 Task: Add a dependency to the task Develop a new online tool for online resume building , the existing task  Integrate a new online platform for online language exchange in the project BlueTech
Action: Mouse moved to (837, 304)
Screenshot: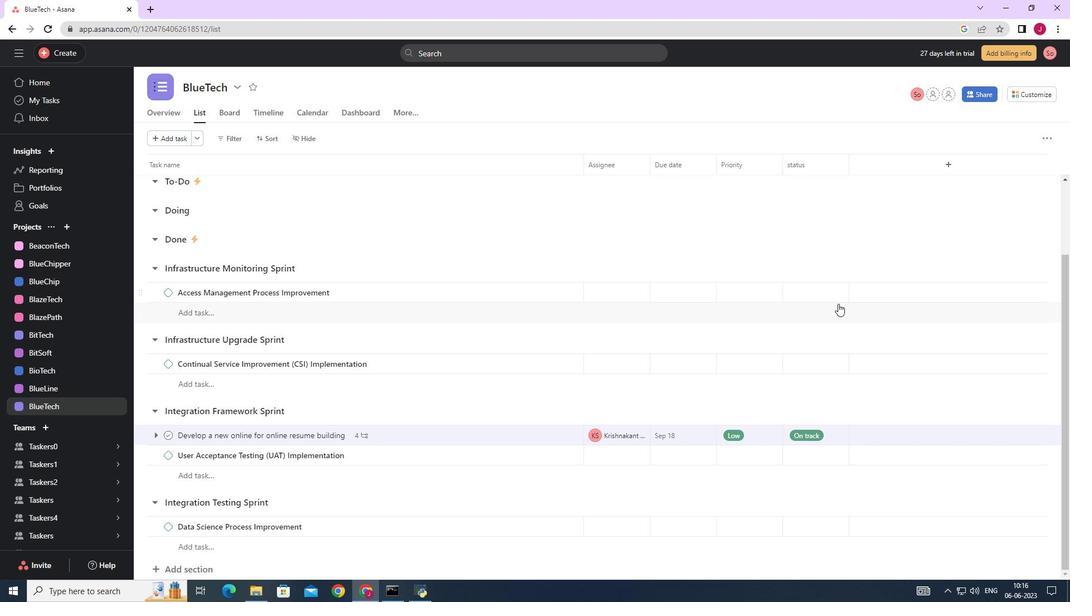 
Action: Mouse scrolled (837, 304) with delta (0, 0)
Screenshot: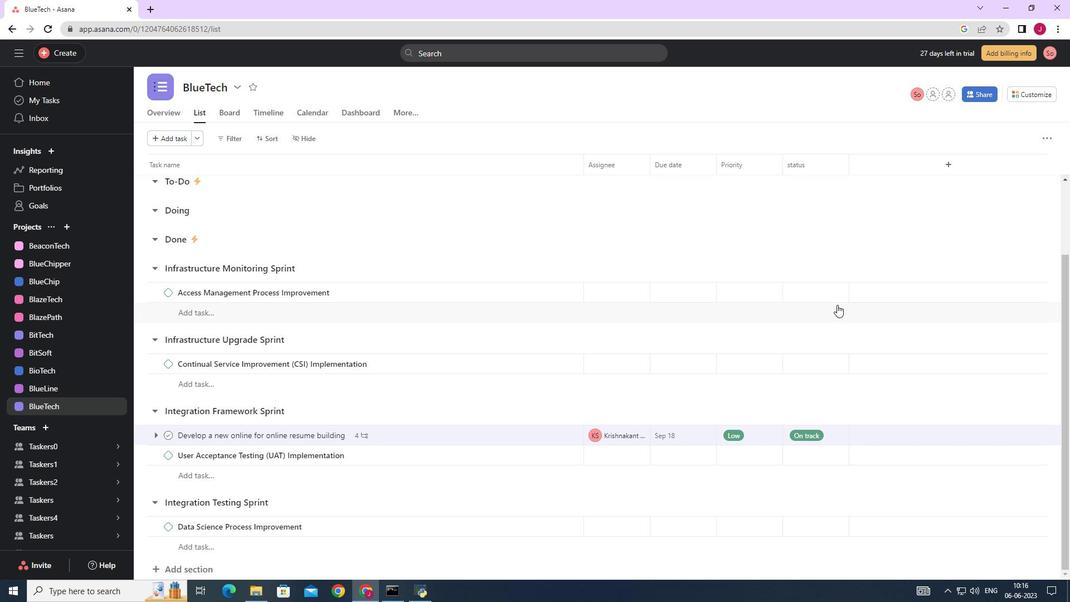 
Action: Mouse moved to (837, 309)
Screenshot: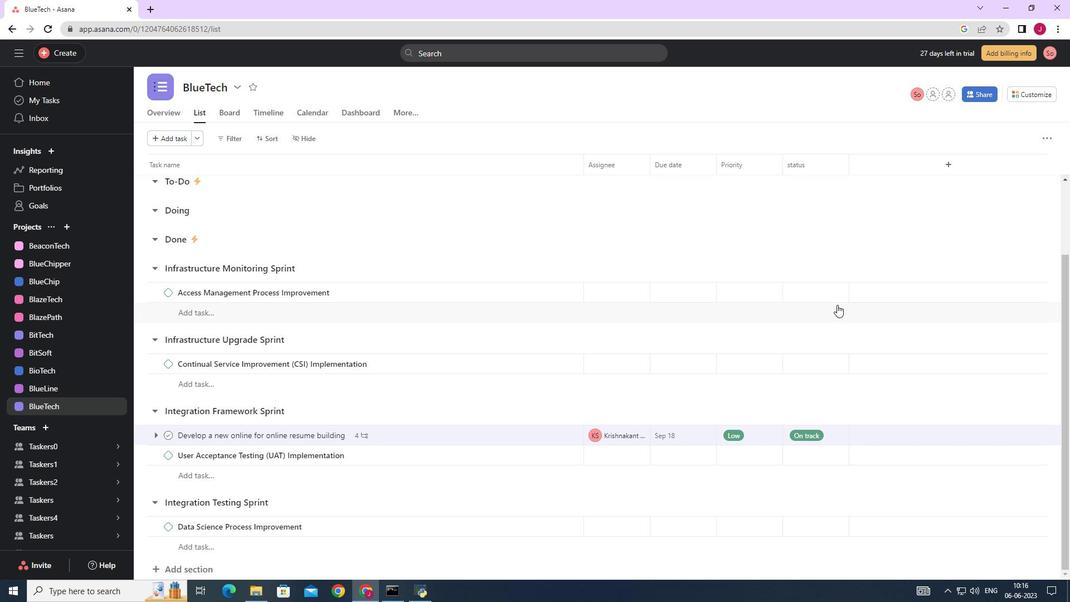 
Action: Mouse scrolled (837, 309) with delta (0, 0)
Screenshot: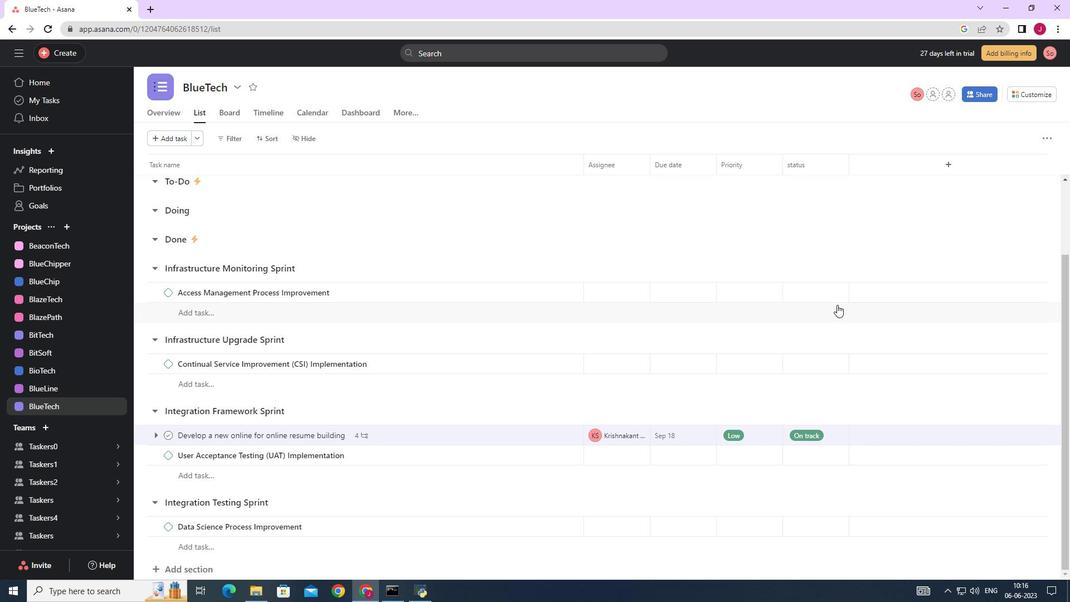 
Action: Mouse moved to (836, 313)
Screenshot: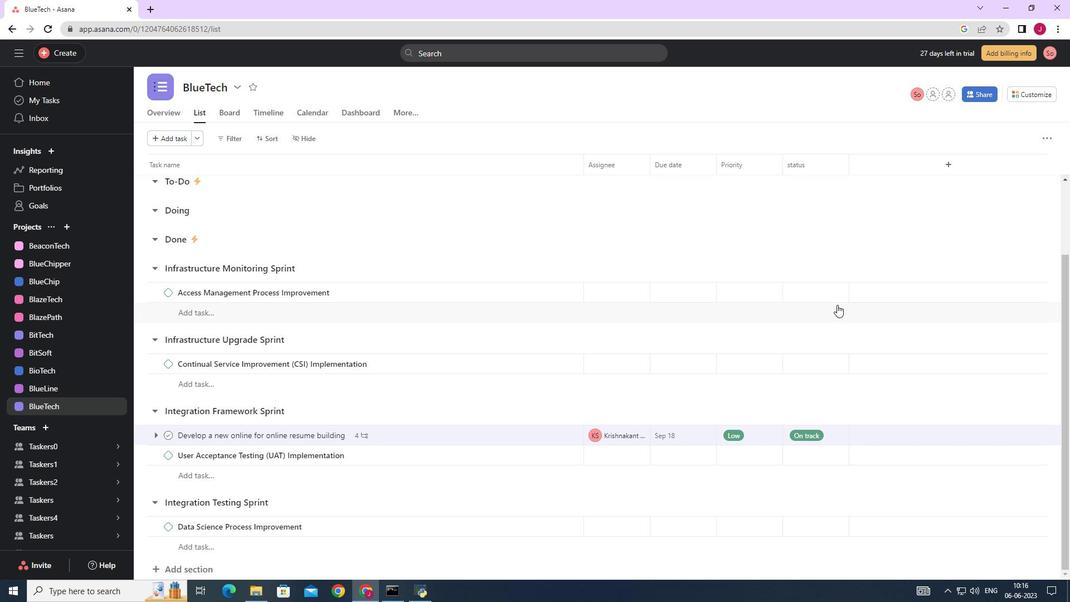
Action: Mouse scrolled (836, 312) with delta (0, 0)
Screenshot: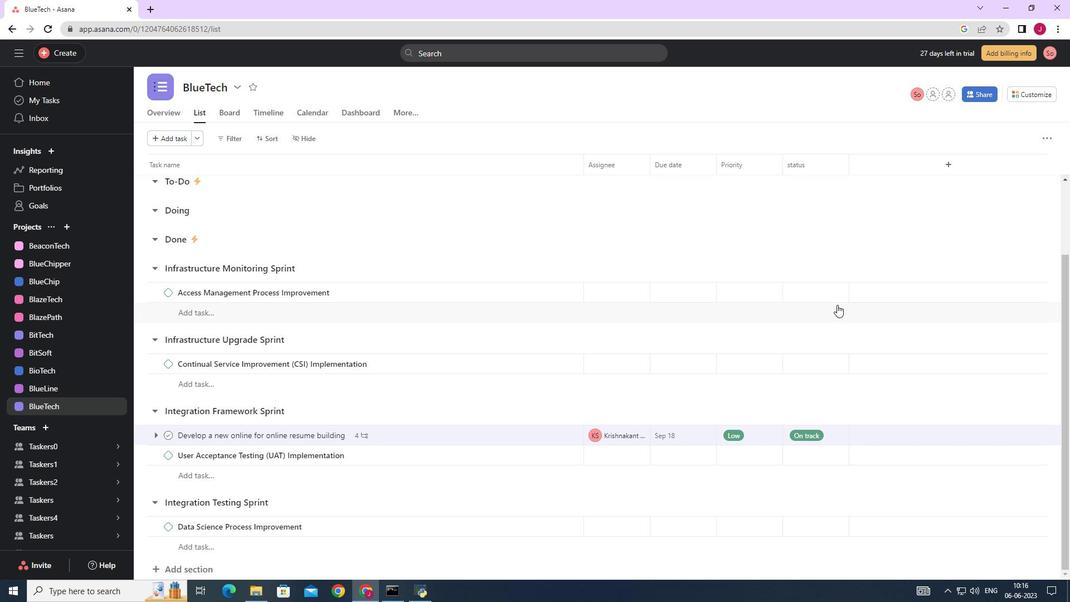 
Action: Mouse moved to (832, 317)
Screenshot: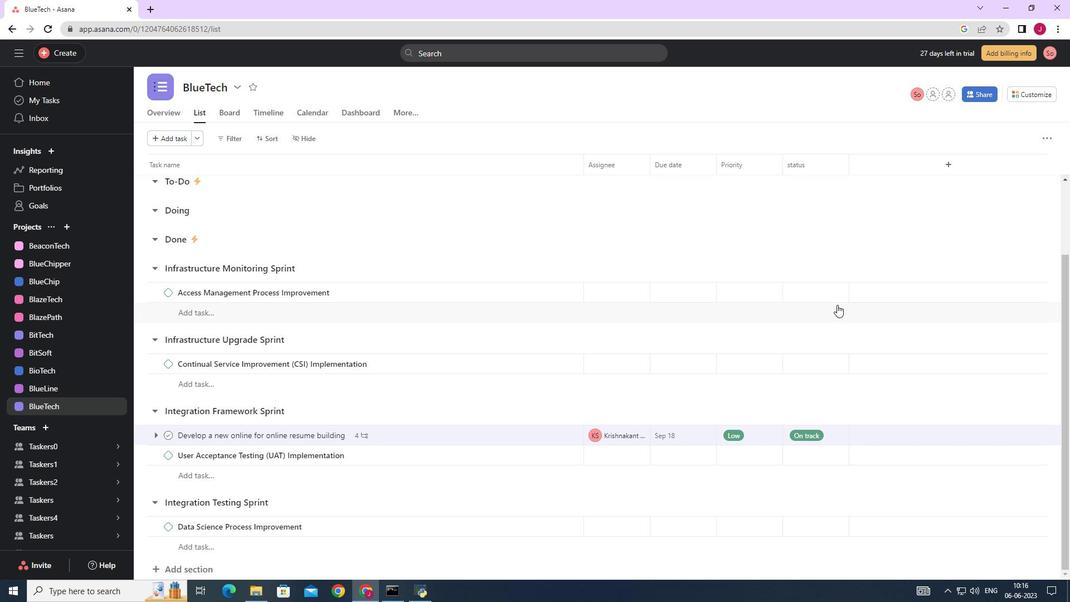 
Action: Mouse scrolled (833, 316) with delta (0, 0)
Screenshot: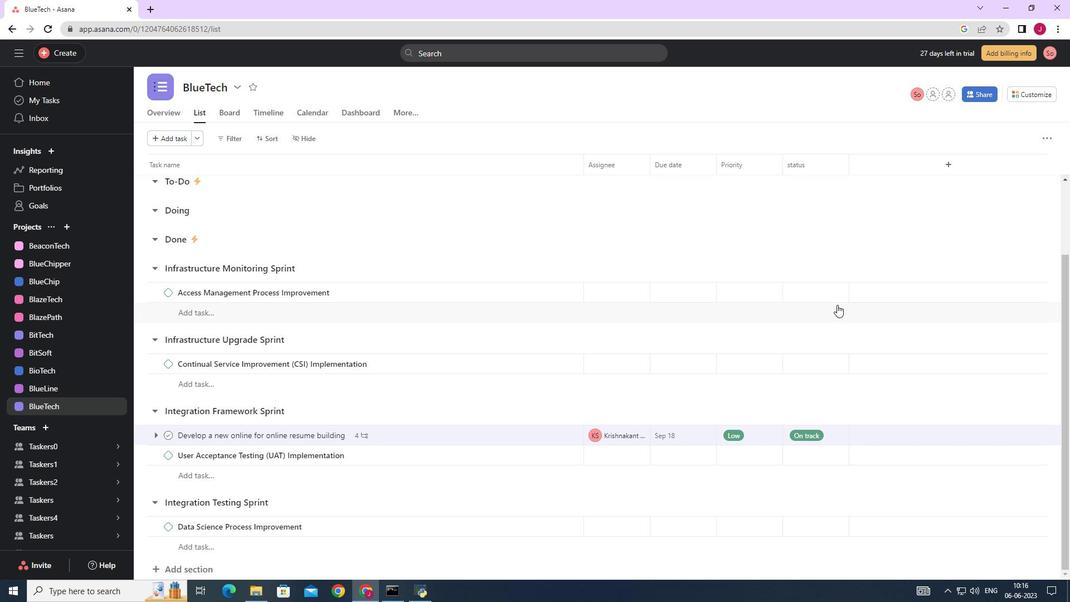 
Action: Mouse moved to (825, 321)
Screenshot: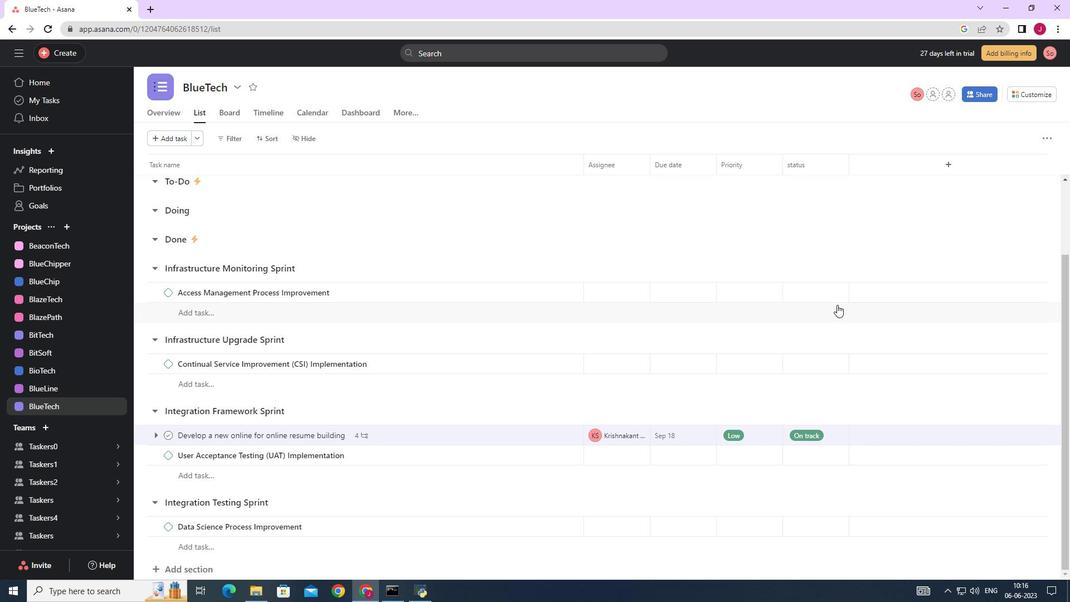 
Action: Mouse scrolled (825, 321) with delta (0, 0)
Screenshot: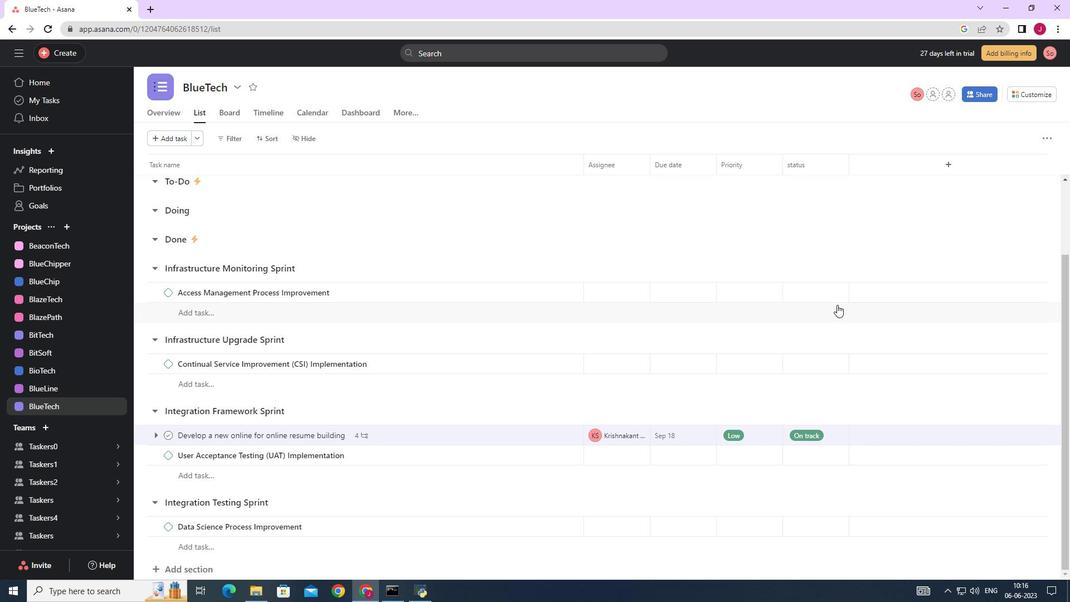 
Action: Mouse moved to (487, 401)
Screenshot: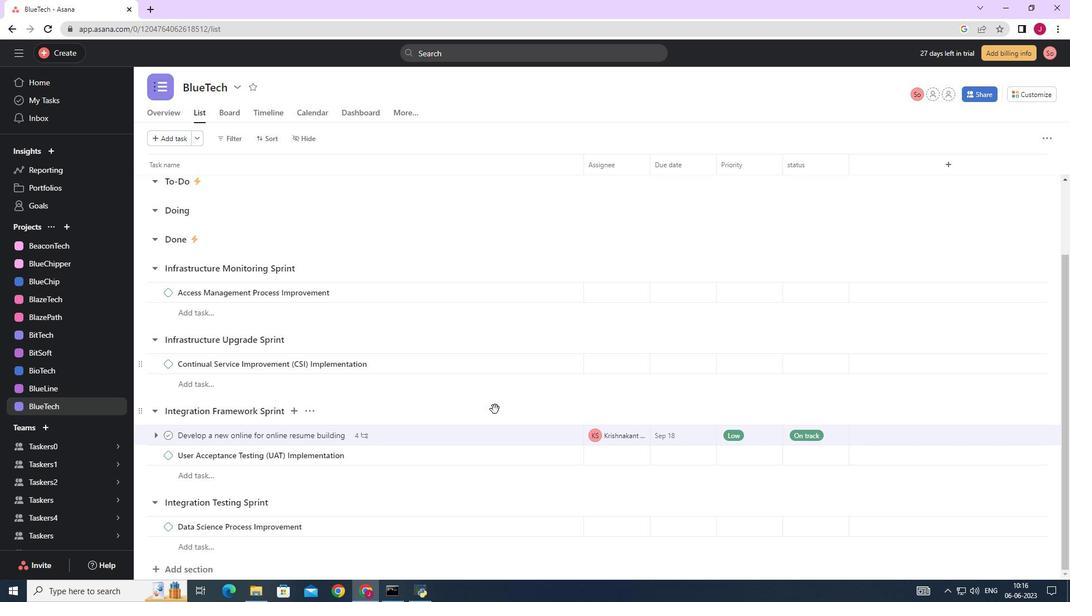 
Action: Mouse scrolled (487, 401) with delta (0, 0)
Screenshot: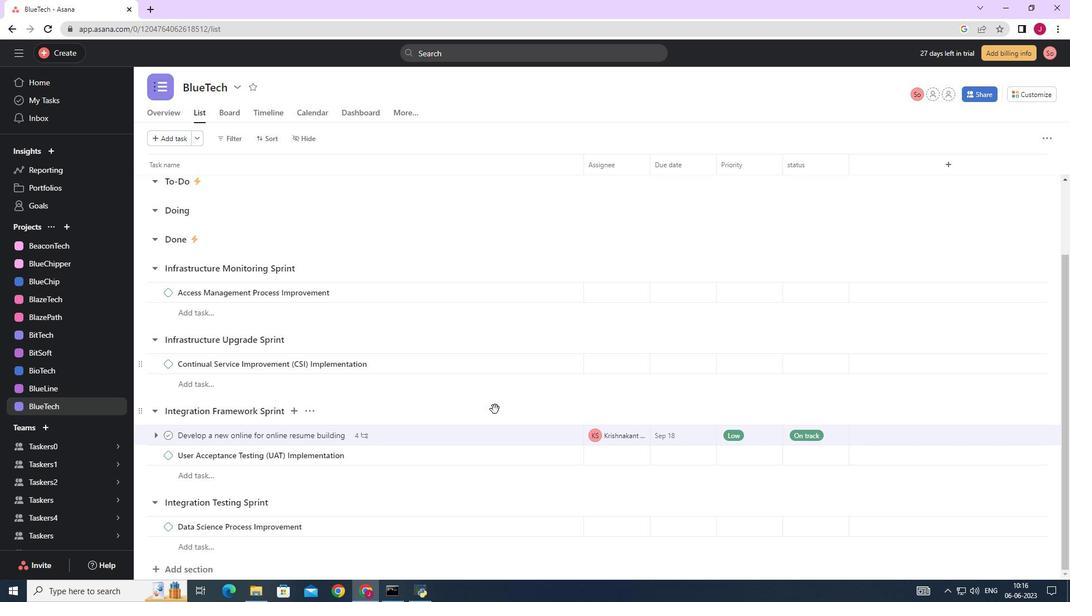 
Action: Mouse scrolled (487, 401) with delta (0, 0)
Screenshot: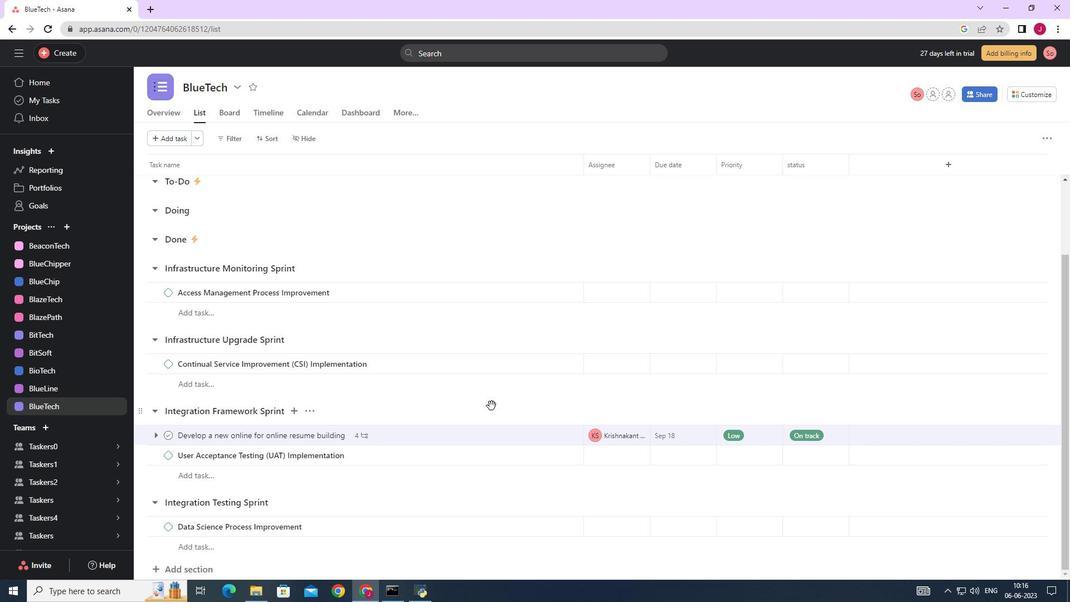 
Action: Mouse scrolled (487, 401) with delta (0, 0)
Screenshot: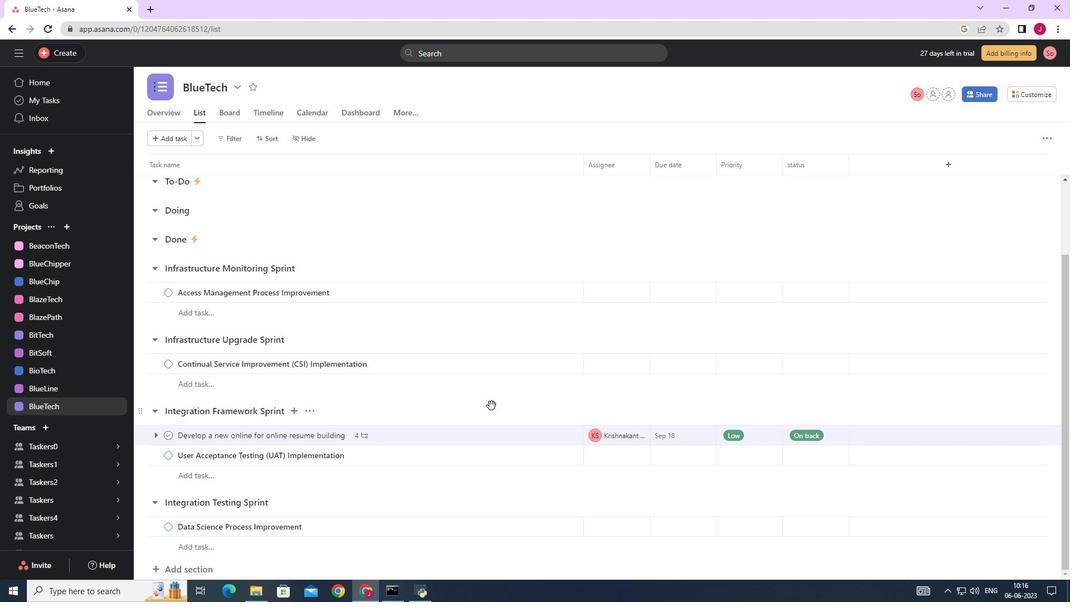 
Action: Mouse moved to (486, 398)
Screenshot: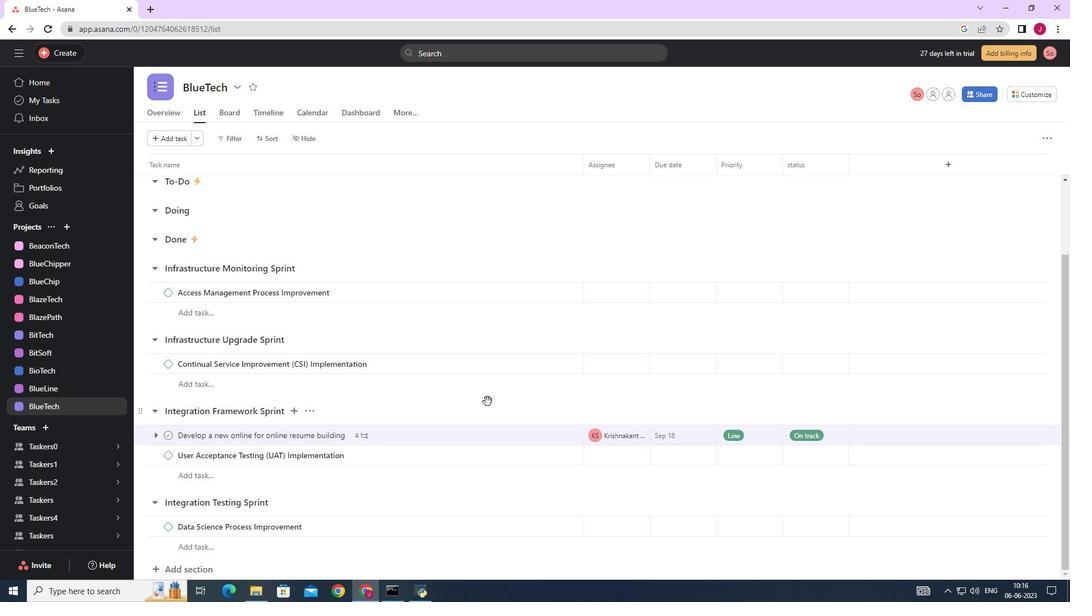 
Action: Mouse scrolled (486, 399) with delta (0, 0)
Screenshot: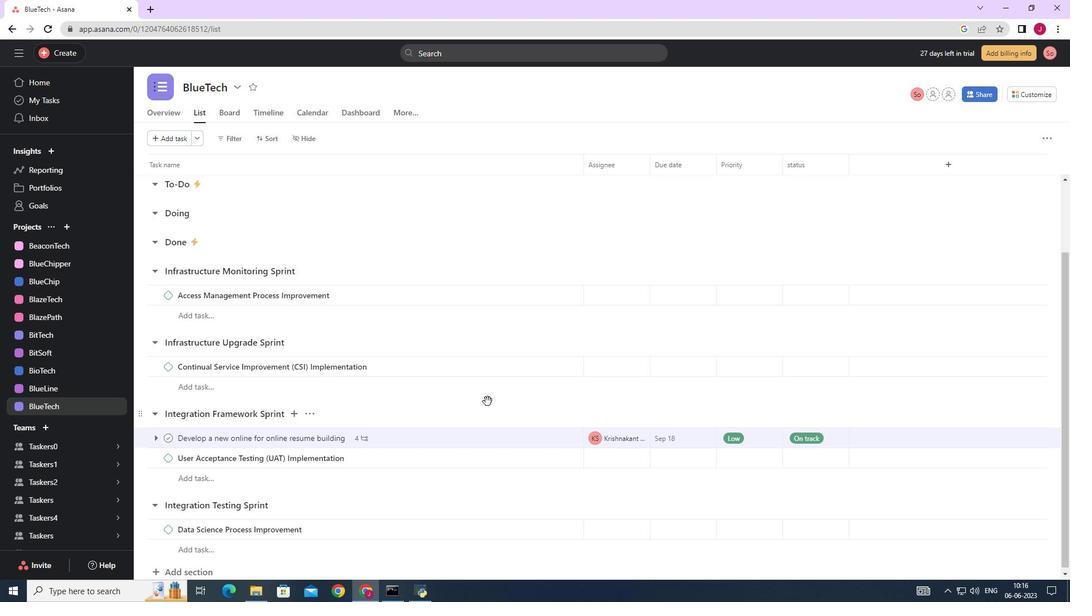 
Action: Mouse moved to (485, 397)
Screenshot: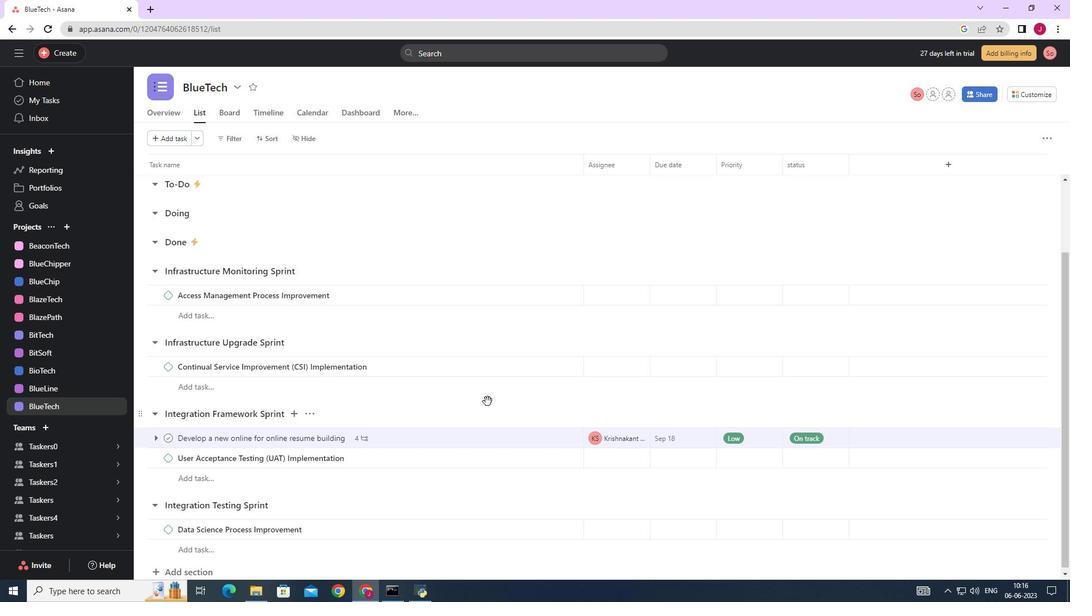 
Action: Mouse scrolled (485, 396) with delta (0, 0)
Screenshot: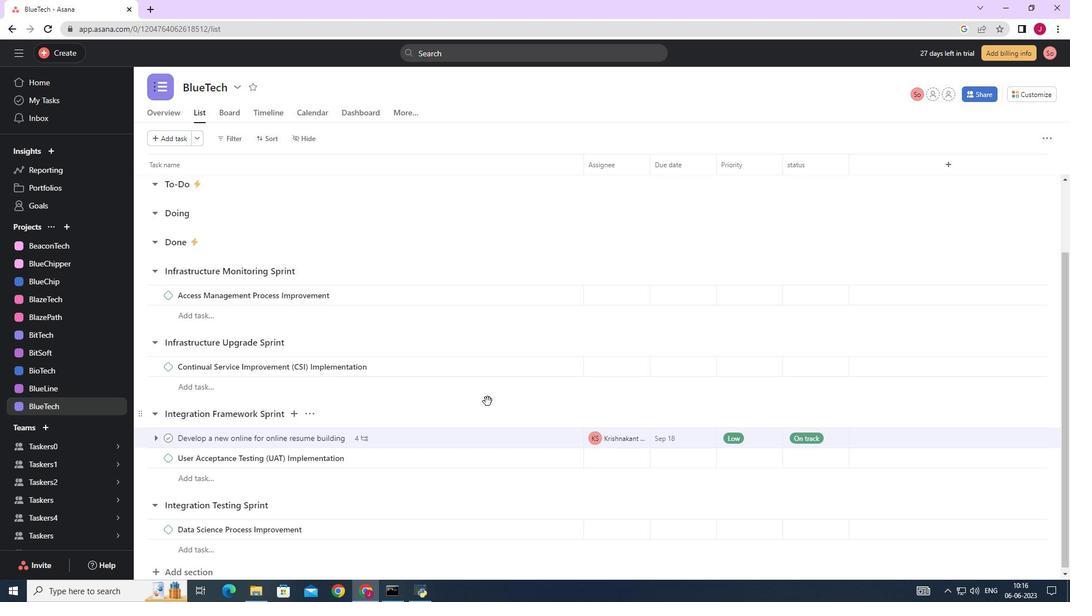 
Action: Mouse scrolled (485, 396) with delta (0, 0)
Screenshot: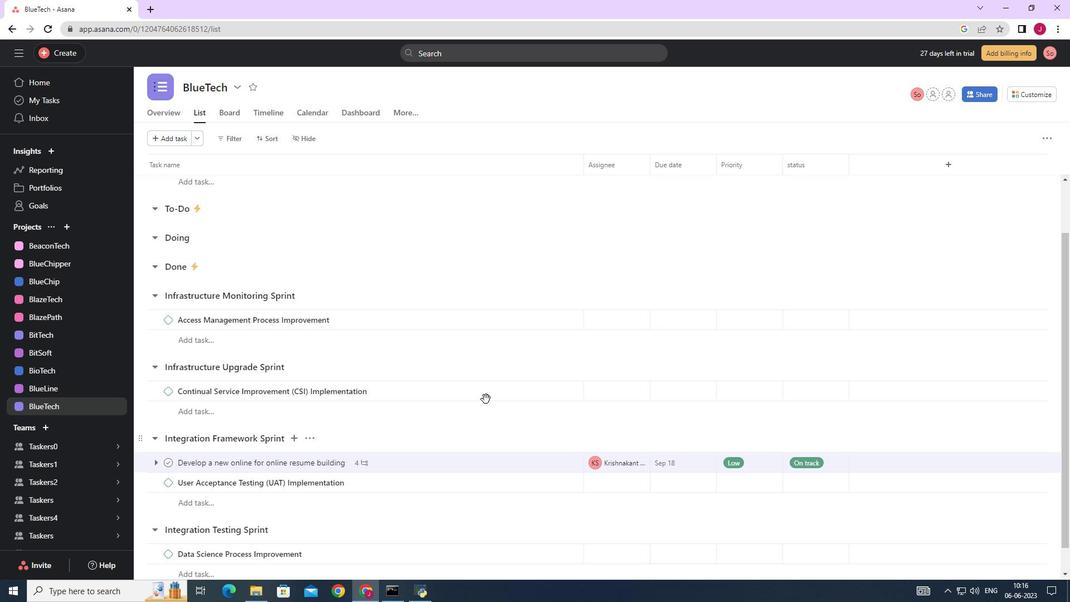 
Action: Mouse scrolled (485, 396) with delta (0, 0)
Screenshot: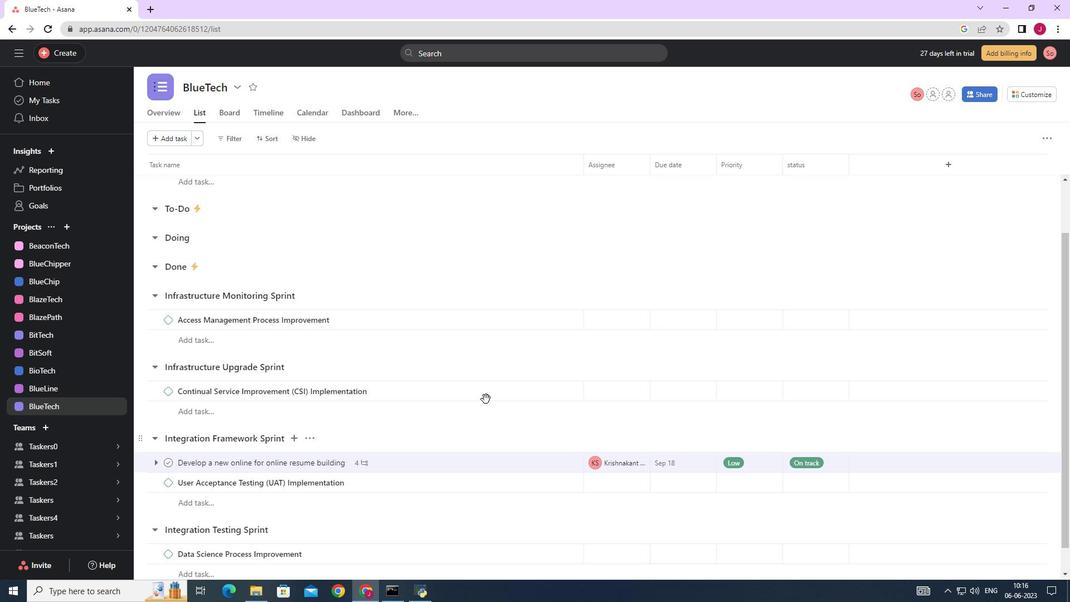 
Action: Mouse scrolled (485, 396) with delta (0, 0)
Screenshot: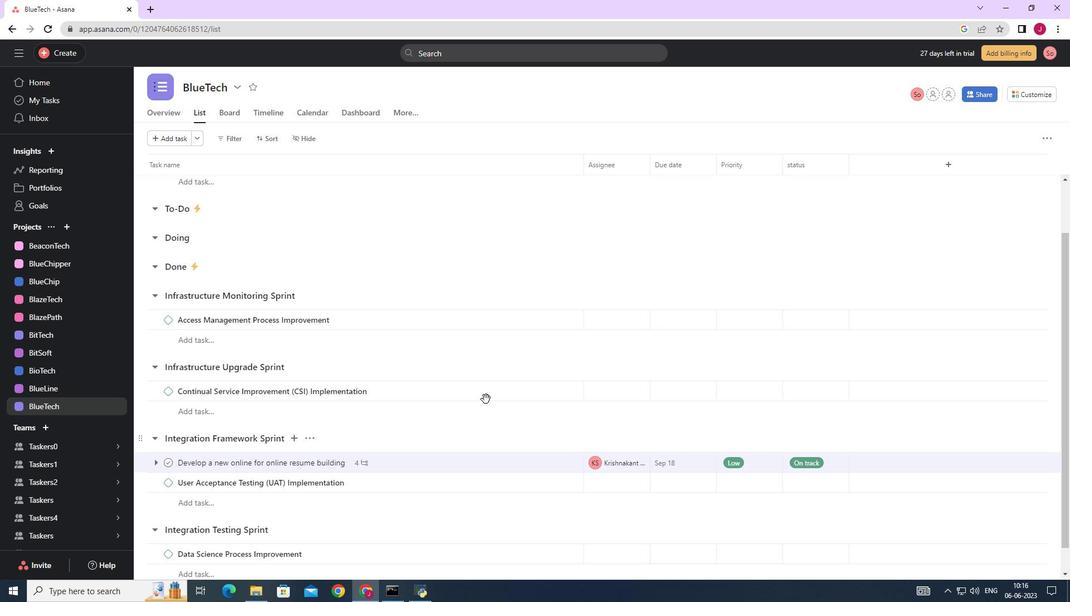 
Action: Mouse scrolled (485, 396) with delta (0, 0)
Screenshot: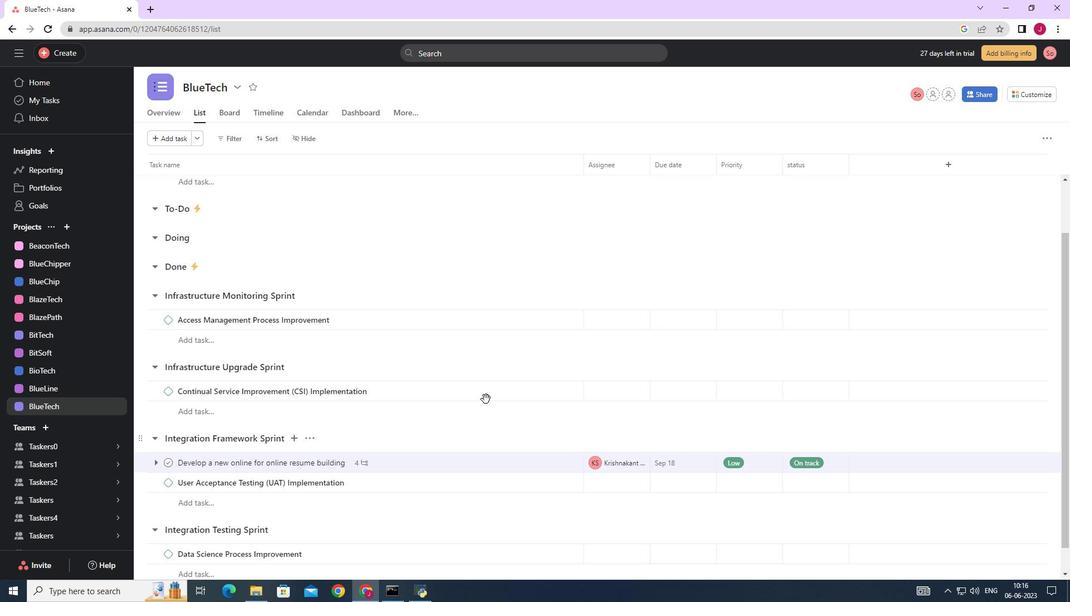 
Action: Mouse scrolled (485, 396) with delta (0, 0)
Screenshot: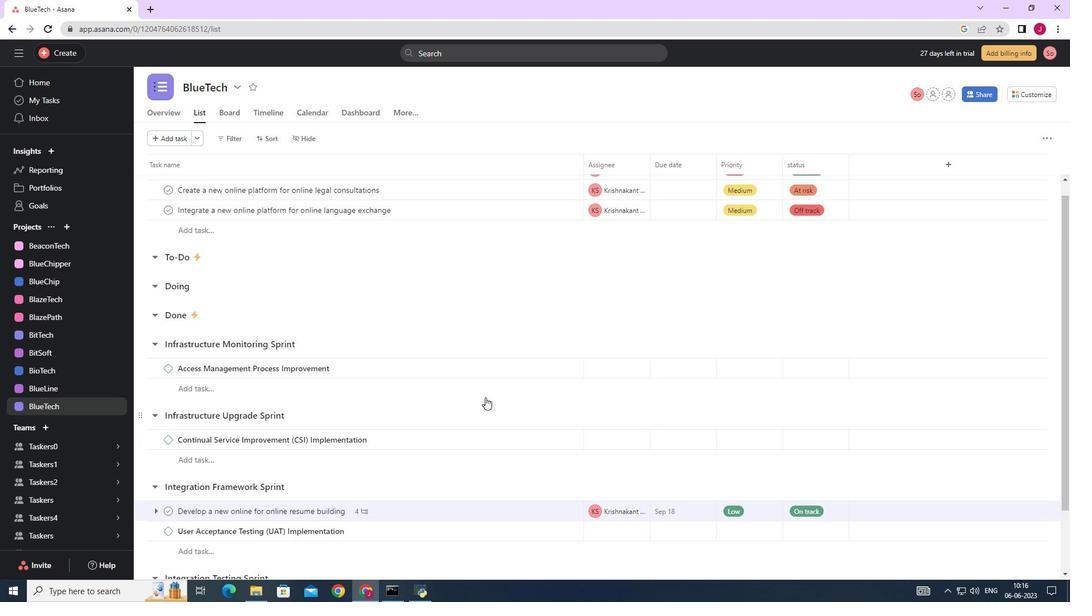 
Action: Mouse moved to (796, 282)
Screenshot: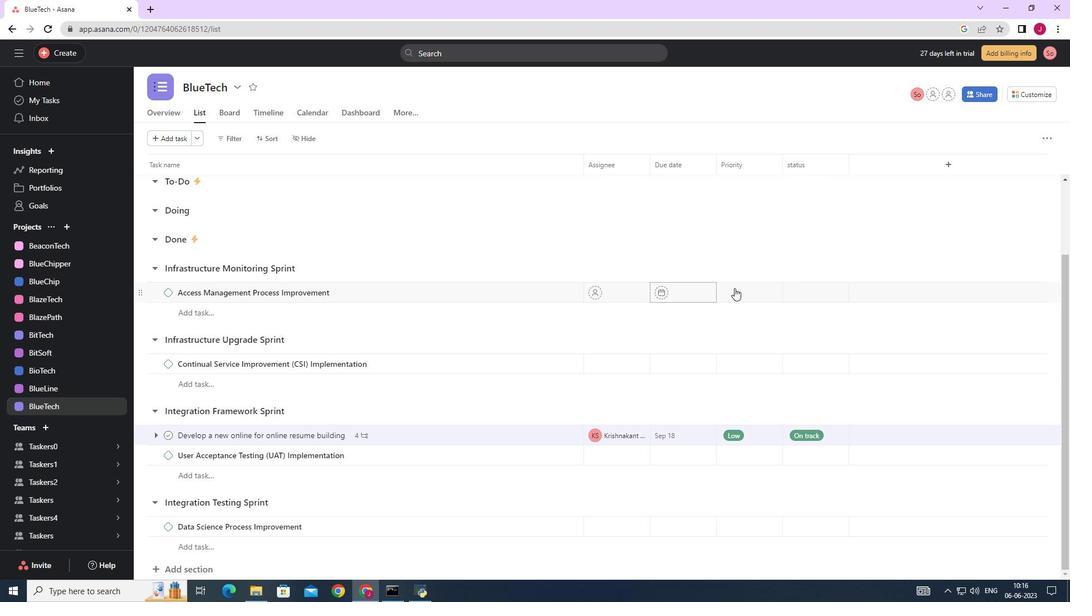 
Action: Mouse scrolled (796, 282) with delta (0, 0)
Screenshot: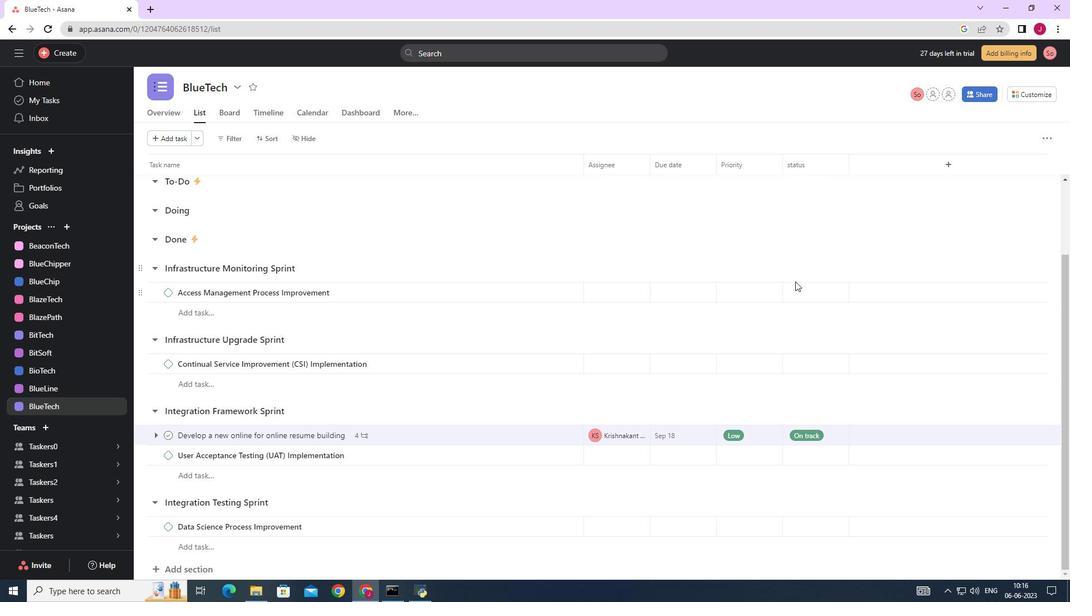 
Action: Mouse scrolled (796, 282) with delta (0, 0)
Screenshot: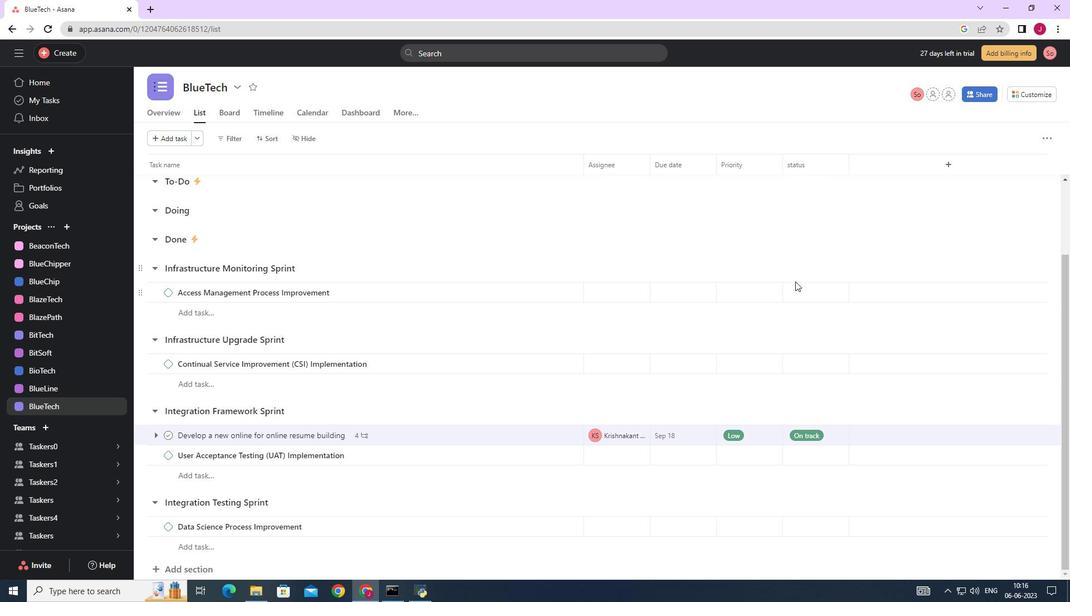 
Action: Mouse moved to (796, 281)
Screenshot: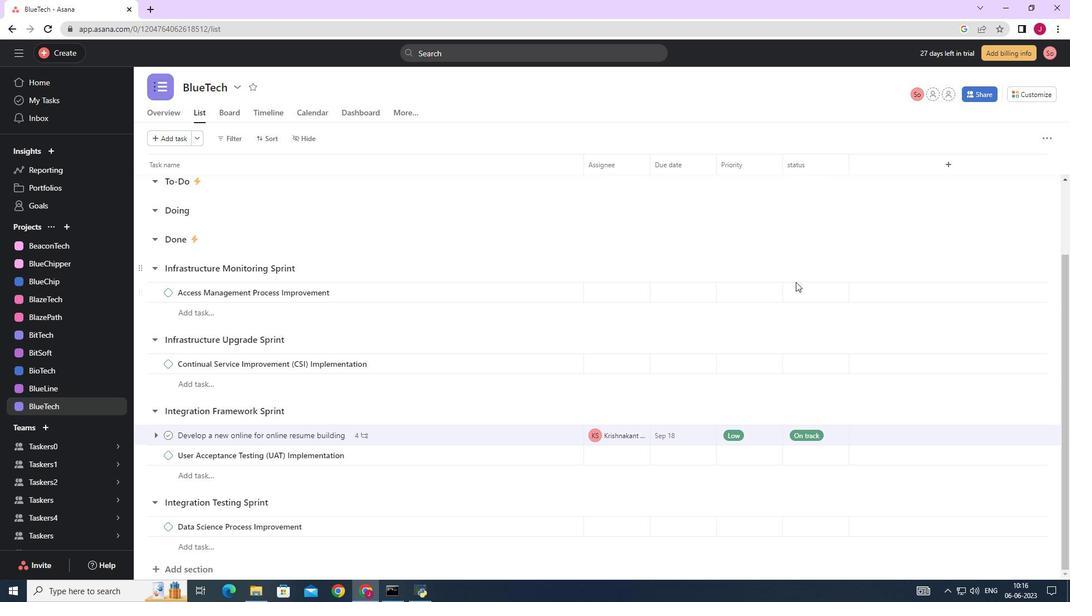 
Action: Mouse scrolled (796, 282) with delta (0, 0)
Screenshot: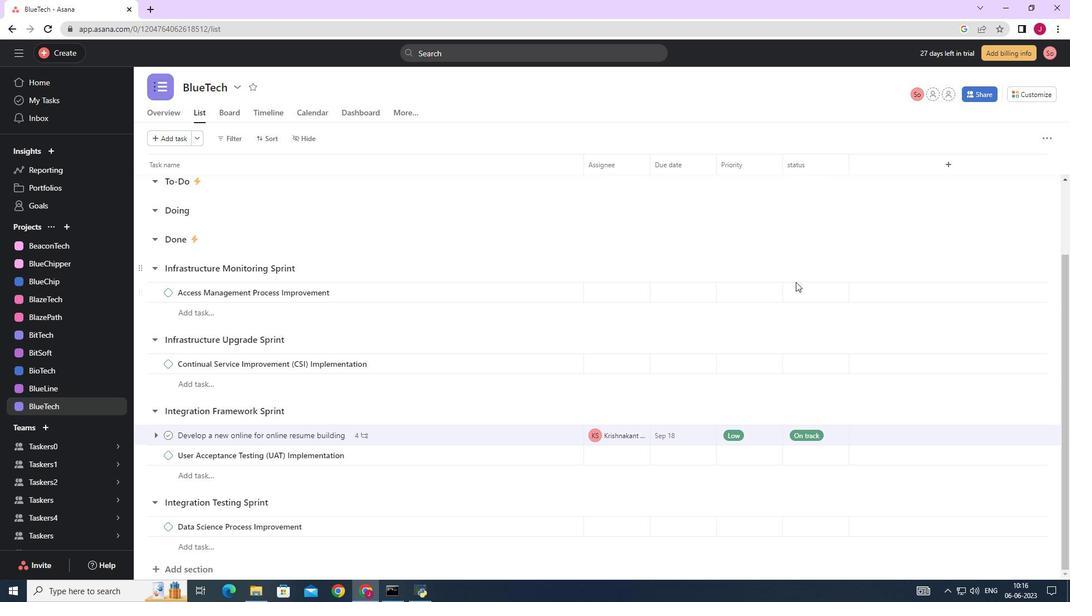 
Action: Mouse moved to (460, 353)
Screenshot: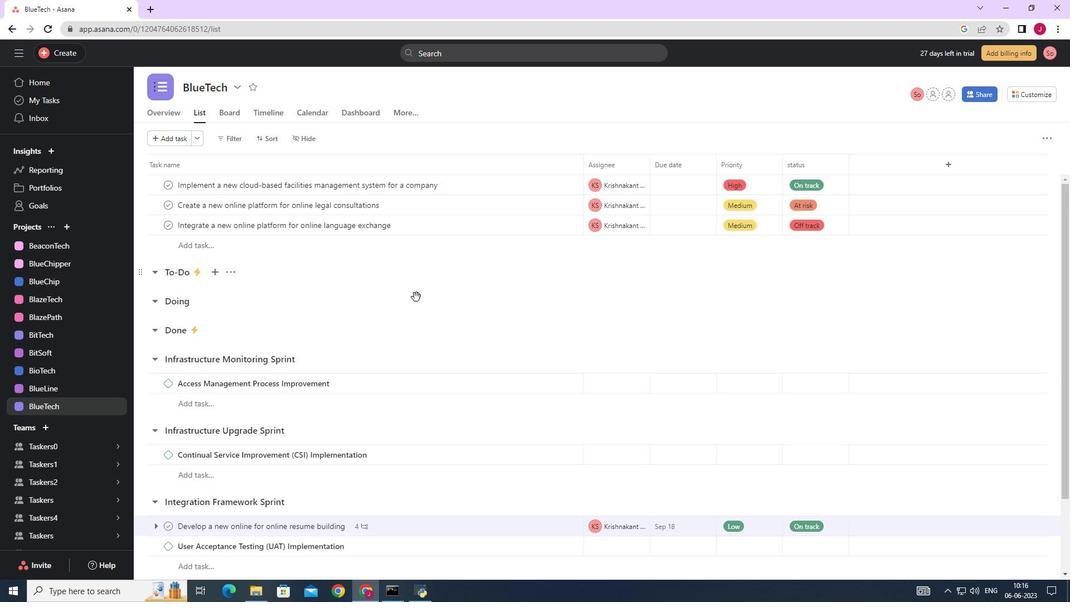 
Action: Mouse scrolled (459, 351) with delta (0, 0)
Screenshot: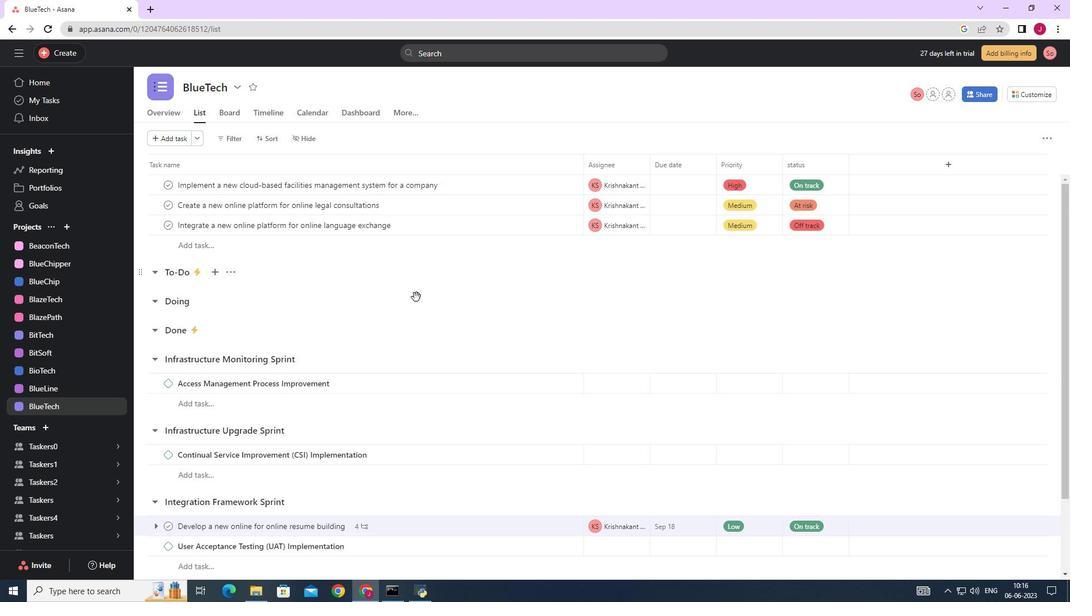
Action: Mouse moved to (461, 359)
Screenshot: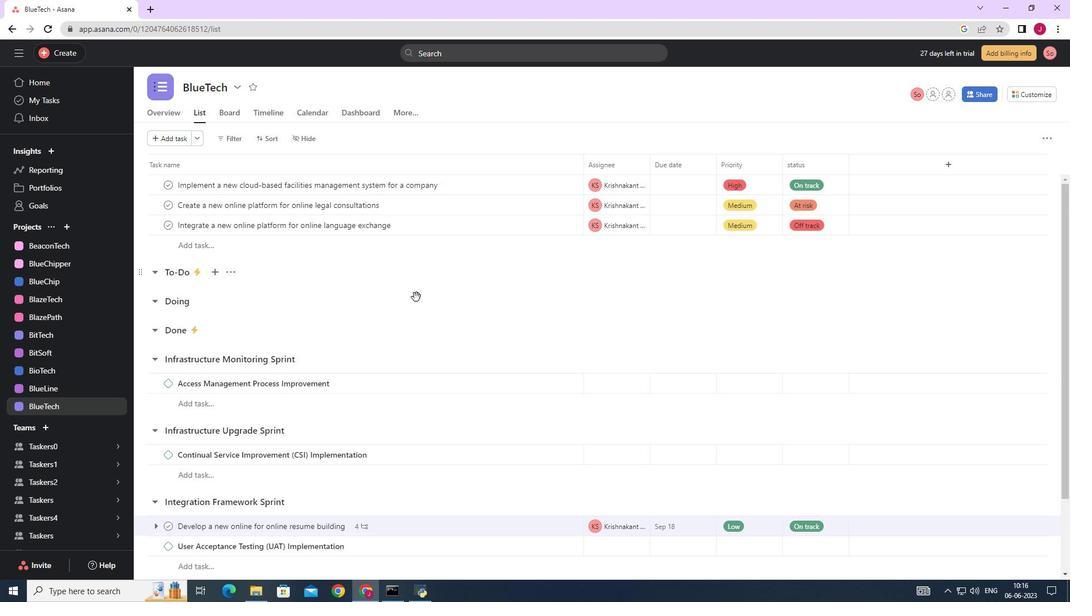 
Action: Mouse scrolled (461, 358) with delta (0, 0)
Screenshot: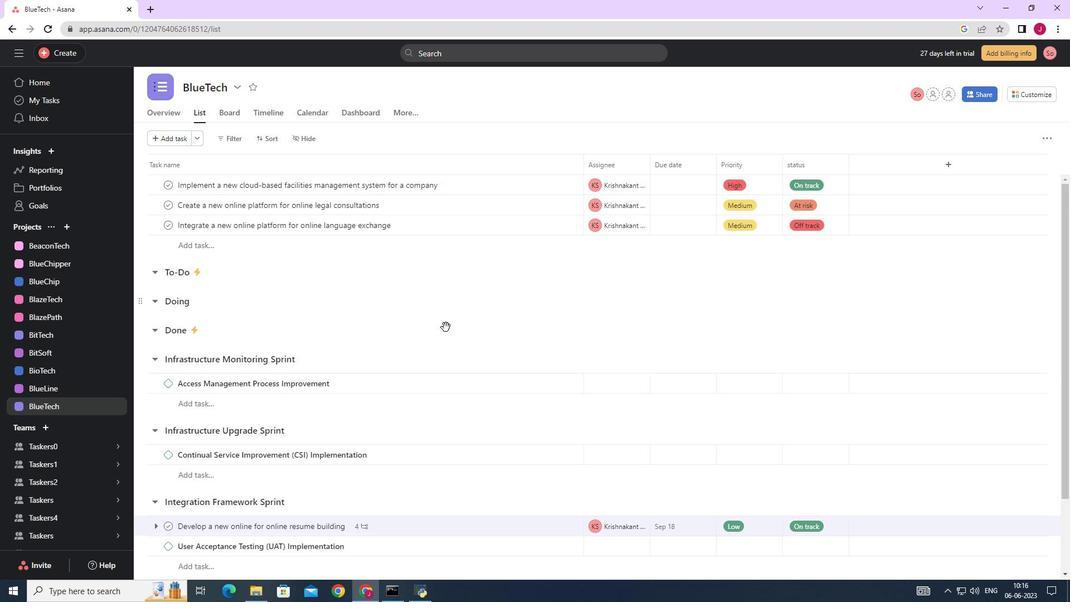 
Action: Mouse moved to (461, 360)
Screenshot: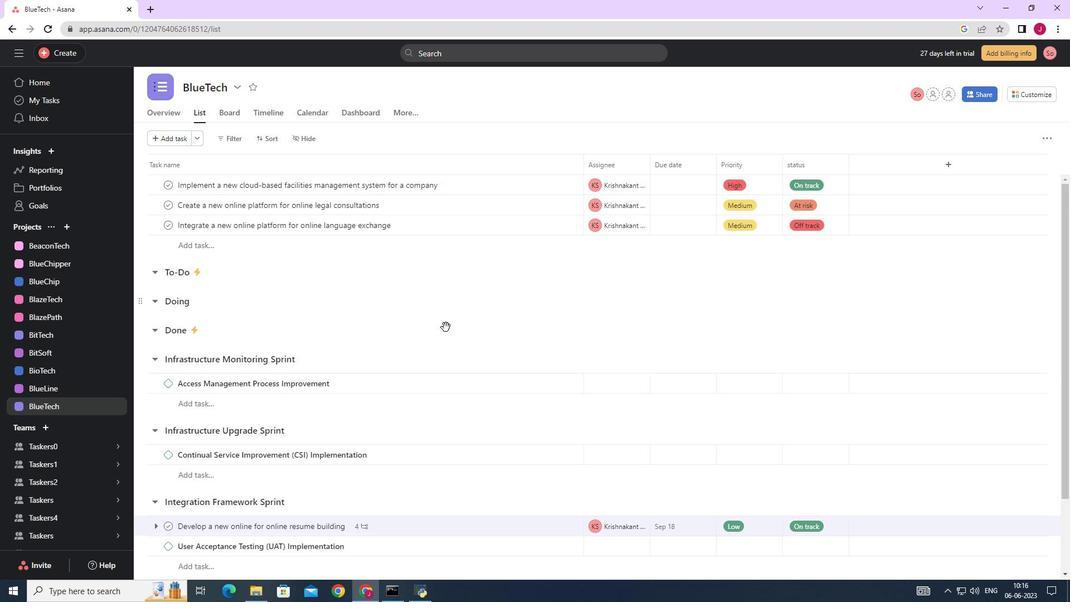 
Action: Mouse scrolled (461, 360) with delta (0, 0)
Screenshot: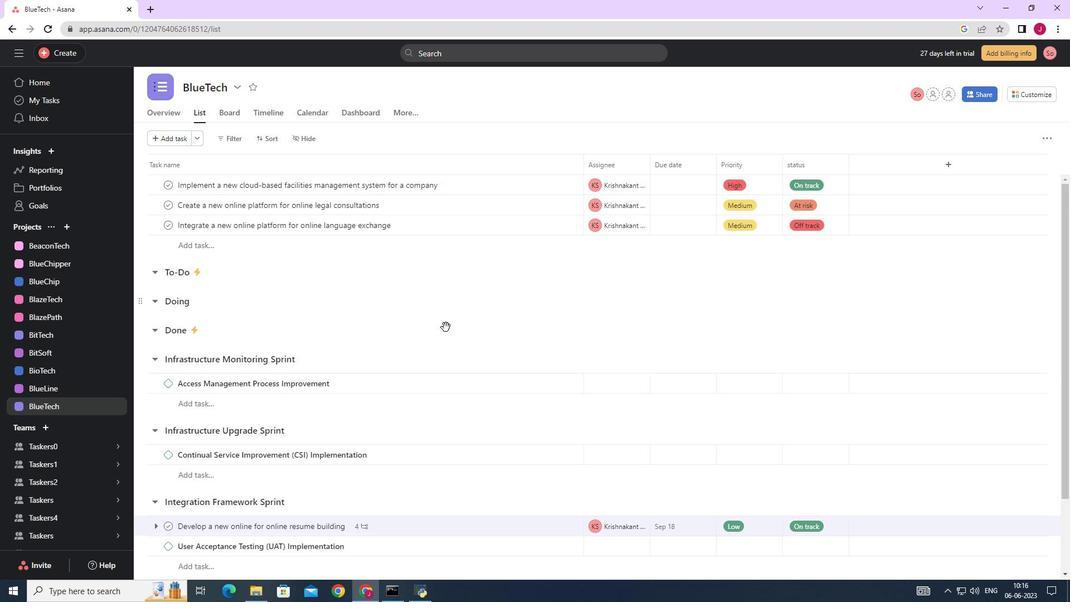 
Action: Mouse scrolled (461, 360) with delta (0, 0)
Screenshot: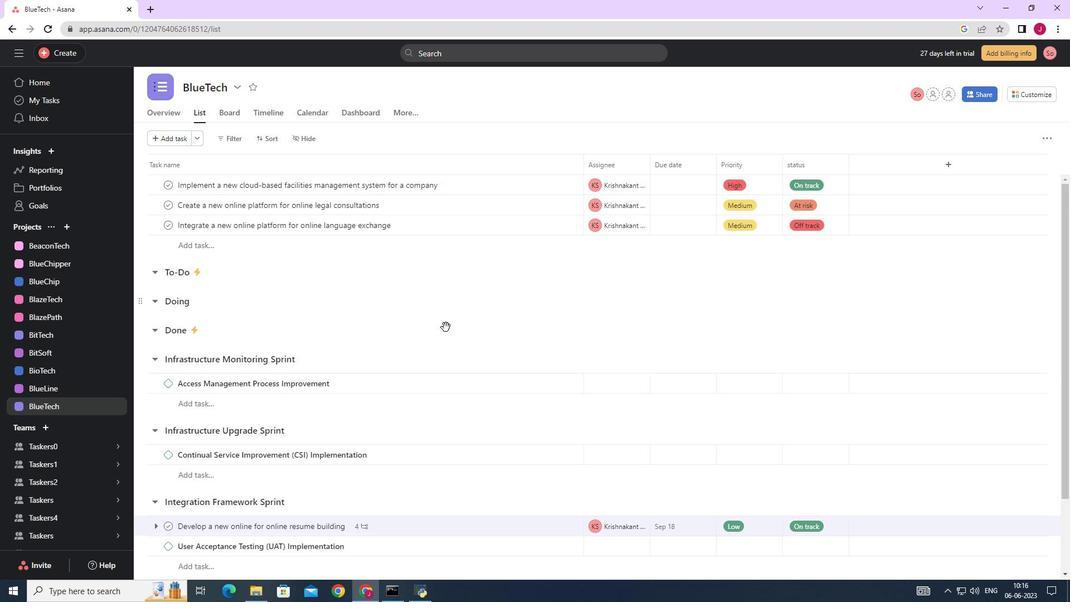 
Action: Mouse moved to (461, 361)
Screenshot: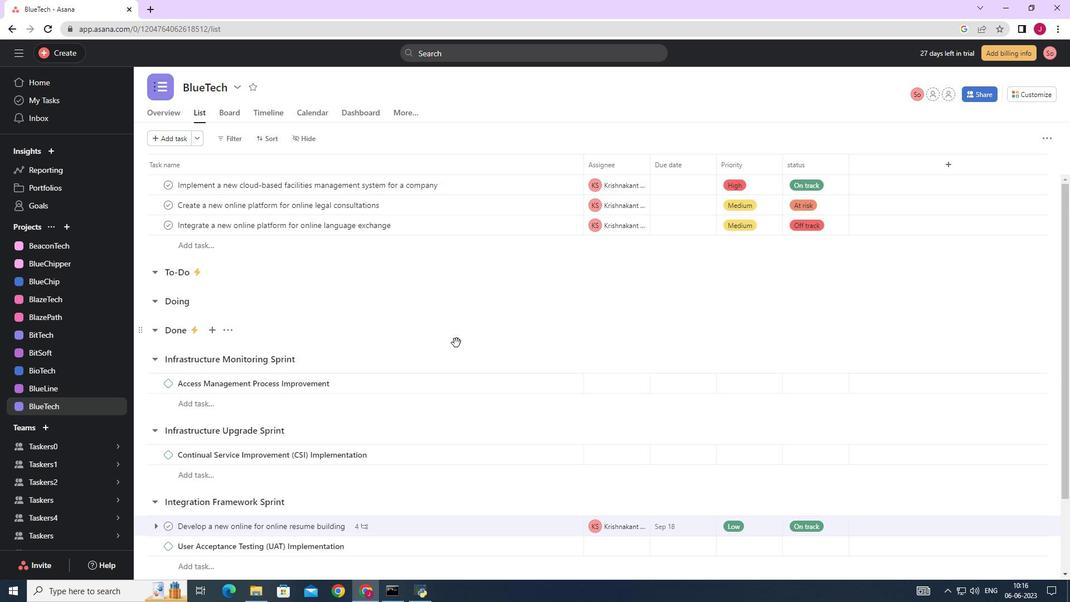 
Action: Mouse scrolled (461, 360) with delta (0, 0)
Screenshot: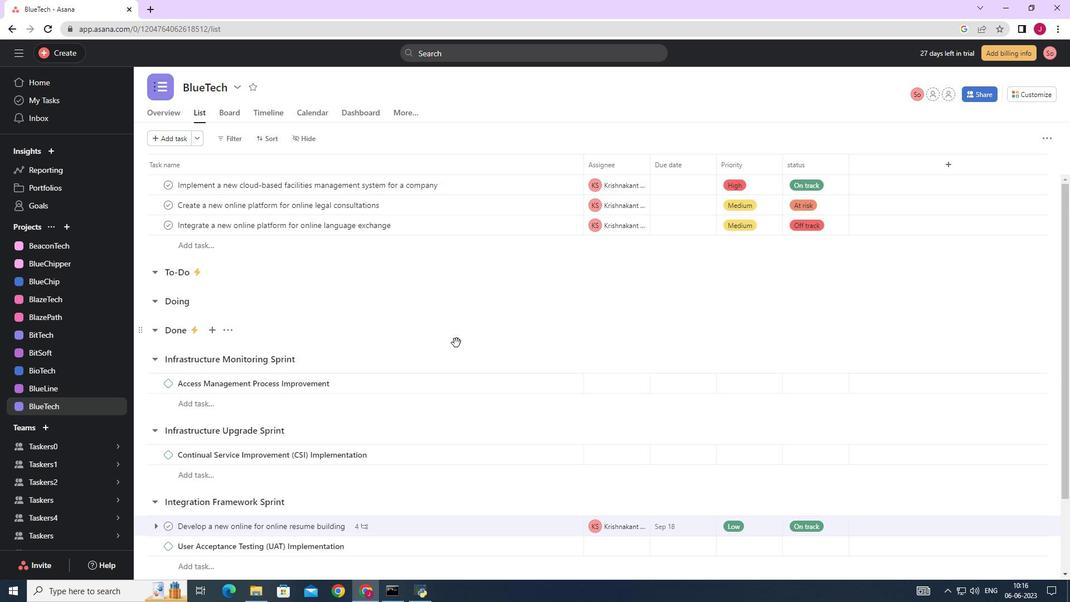 
Action: Mouse moved to (461, 367)
Screenshot: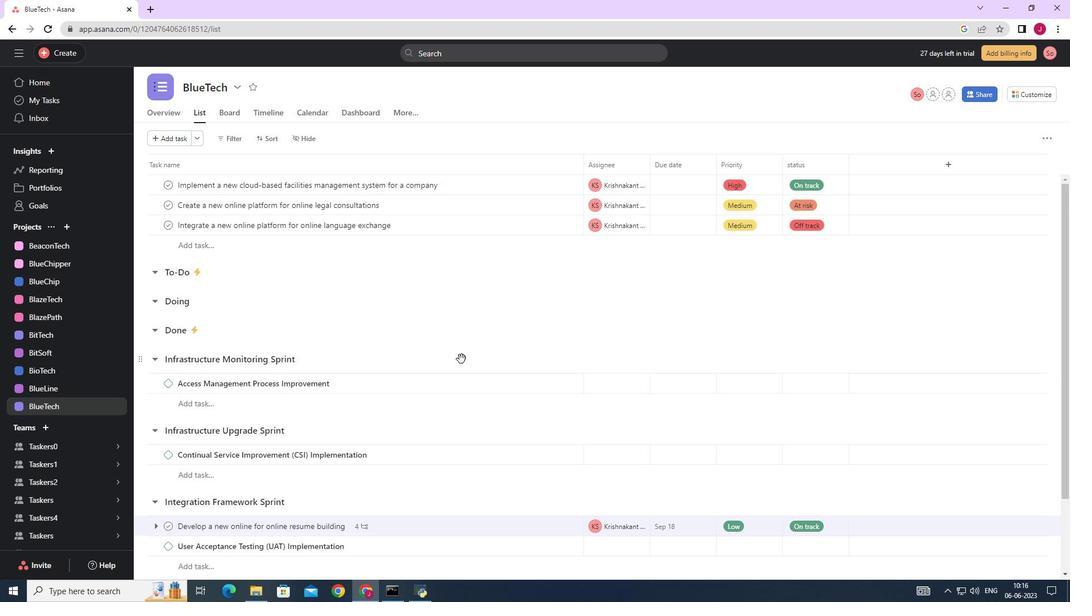 
Action: Mouse scrolled (461, 362) with delta (0, 0)
Screenshot: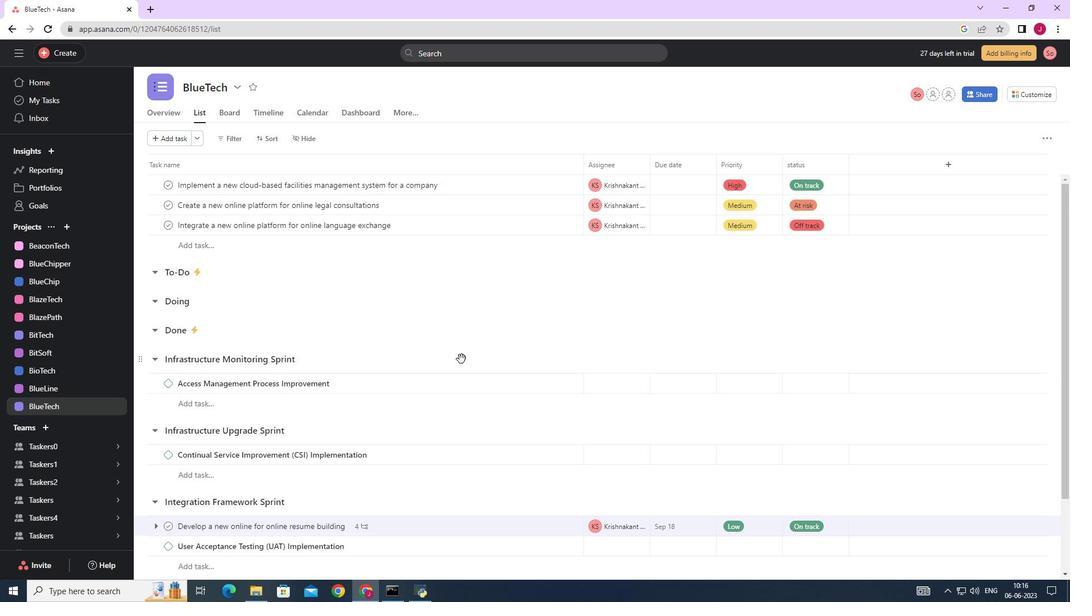 
Action: Mouse moved to (528, 434)
Screenshot: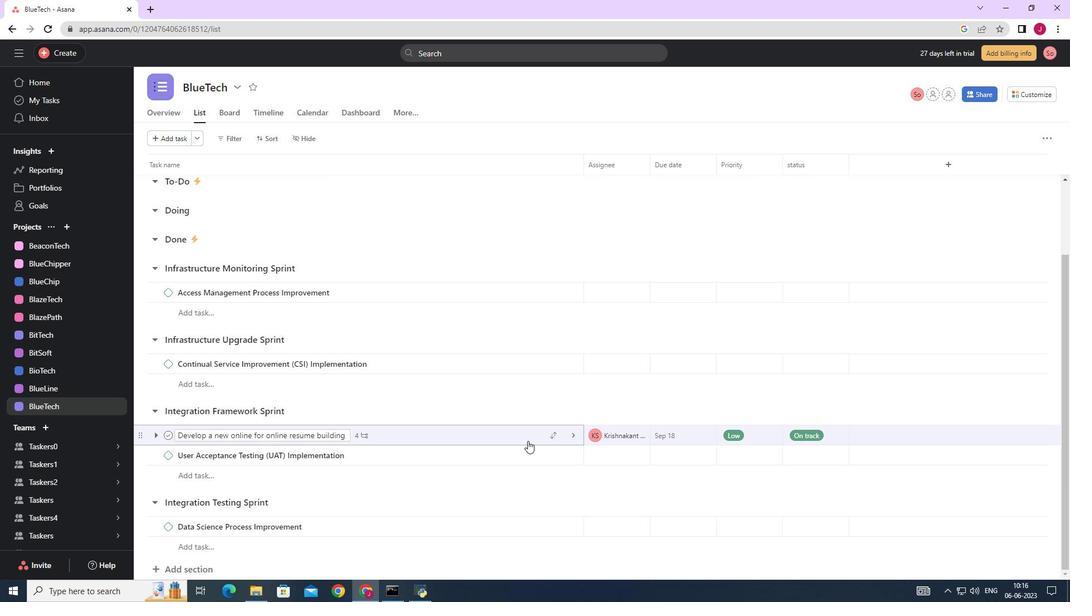 
Action: Mouse pressed left at (528, 434)
Screenshot: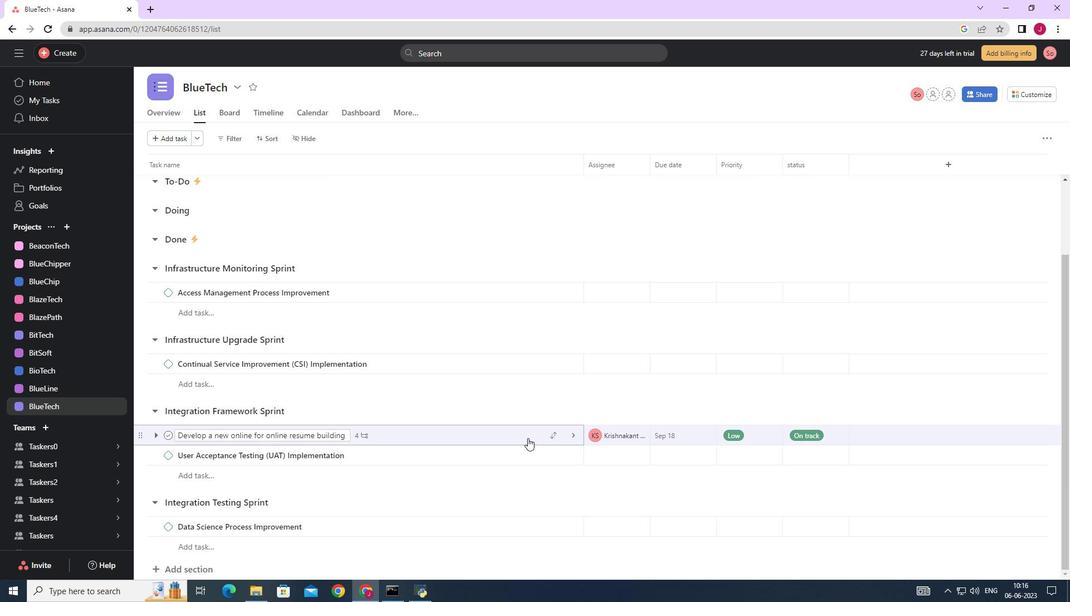 
Action: Mouse moved to (784, 366)
Screenshot: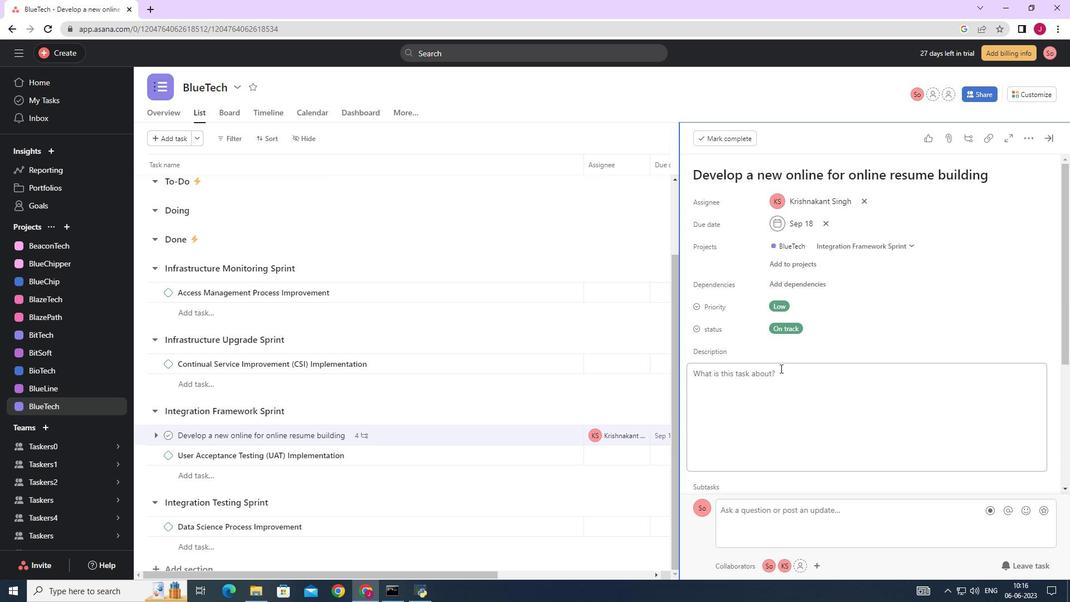 
Action: Mouse scrolled (784, 365) with delta (0, 0)
Screenshot: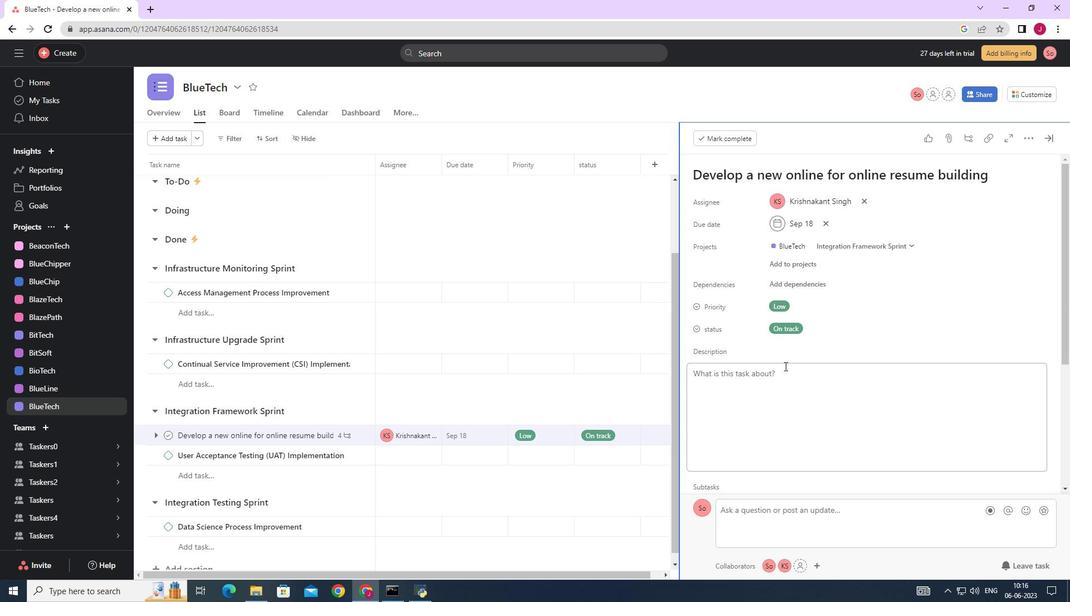 
Action: Mouse scrolled (784, 365) with delta (0, 0)
Screenshot: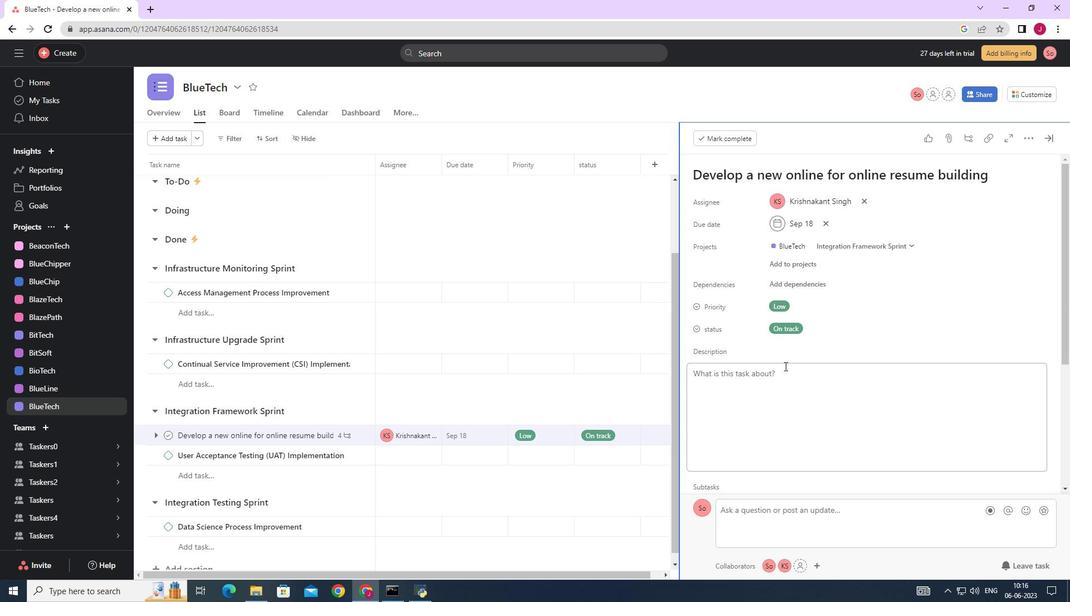 
Action: Mouse scrolled (784, 365) with delta (0, 0)
Screenshot: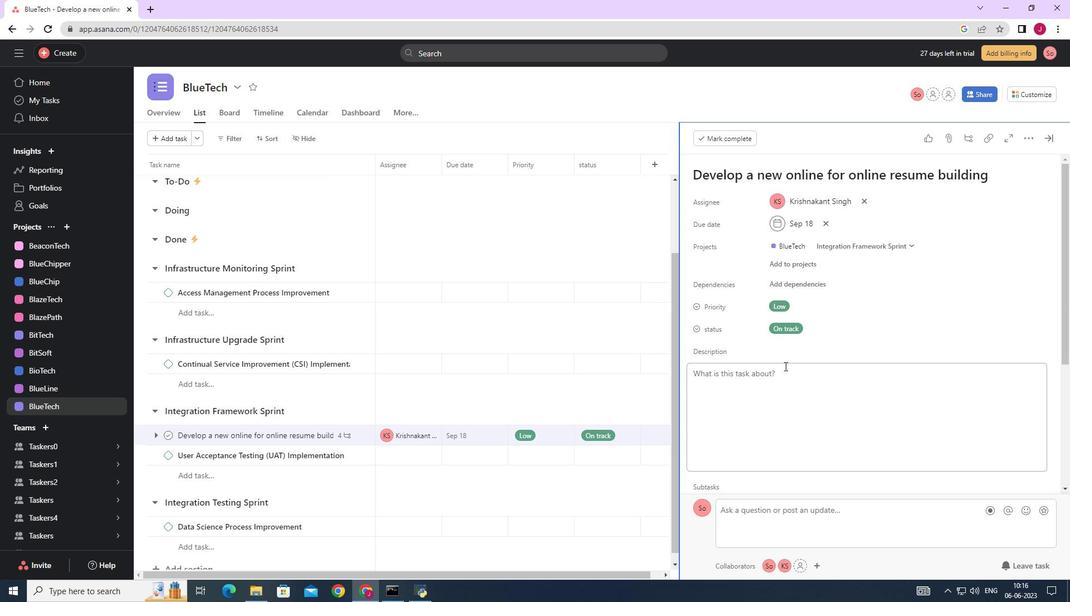 
Action: Mouse moved to (738, 411)
Screenshot: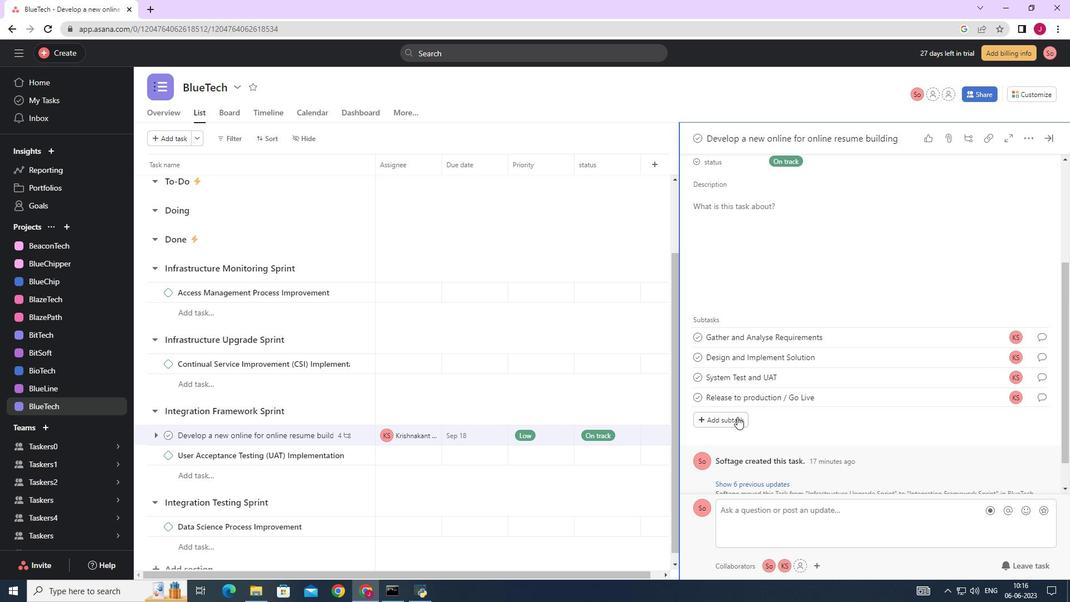 
Action: Mouse scrolled (738, 411) with delta (0, 0)
Screenshot: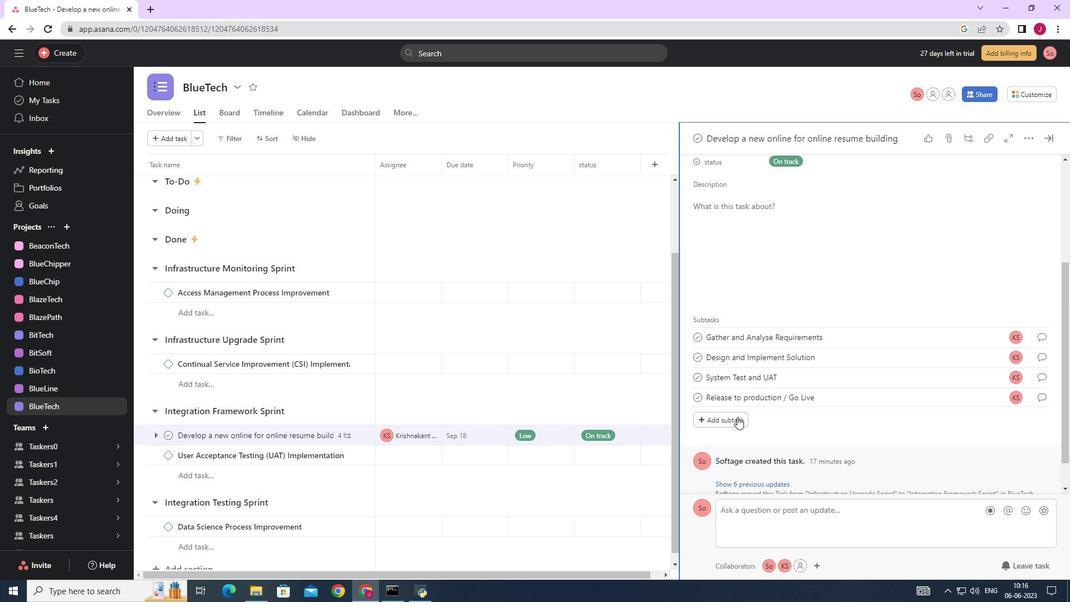 
Action: Mouse scrolled (738, 411) with delta (0, 0)
Screenshot: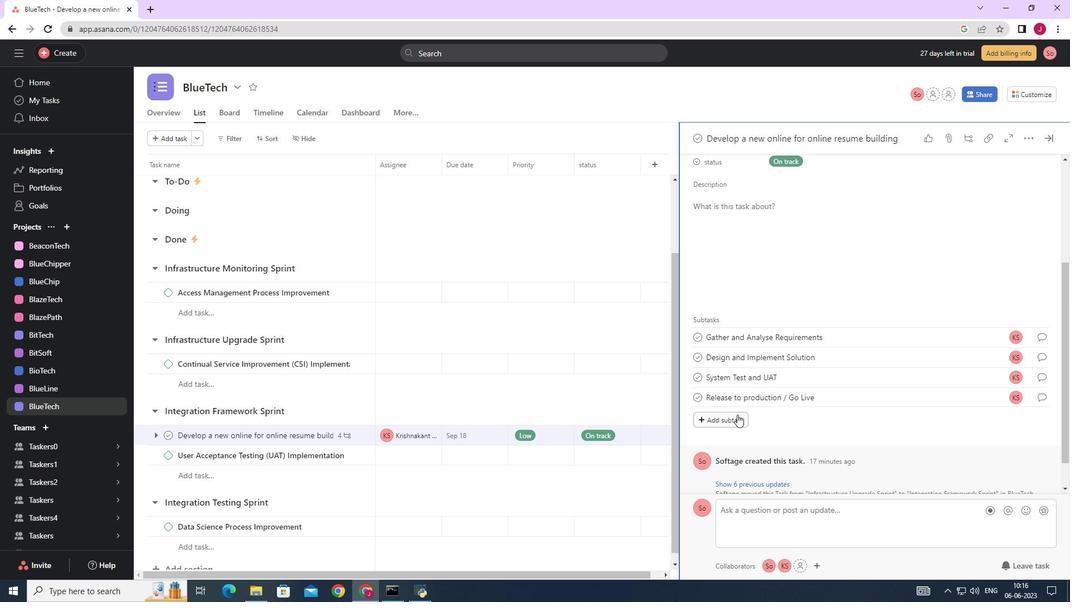 
Action: Mouse moved to (805, 230)
Screenshot: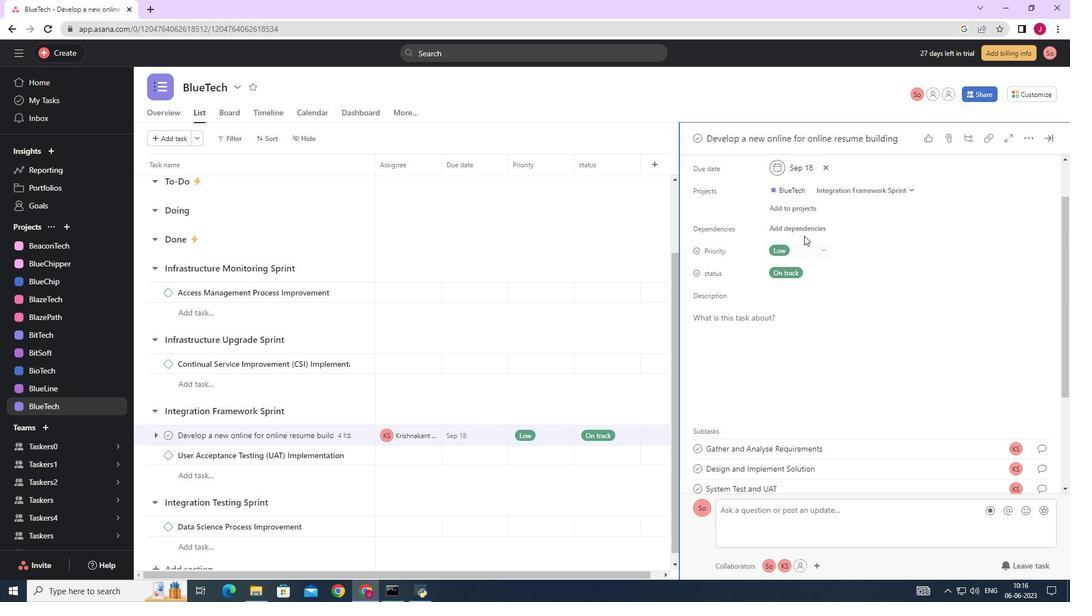 
Action: Mouse pressed left at (805, 230)
Screenshot: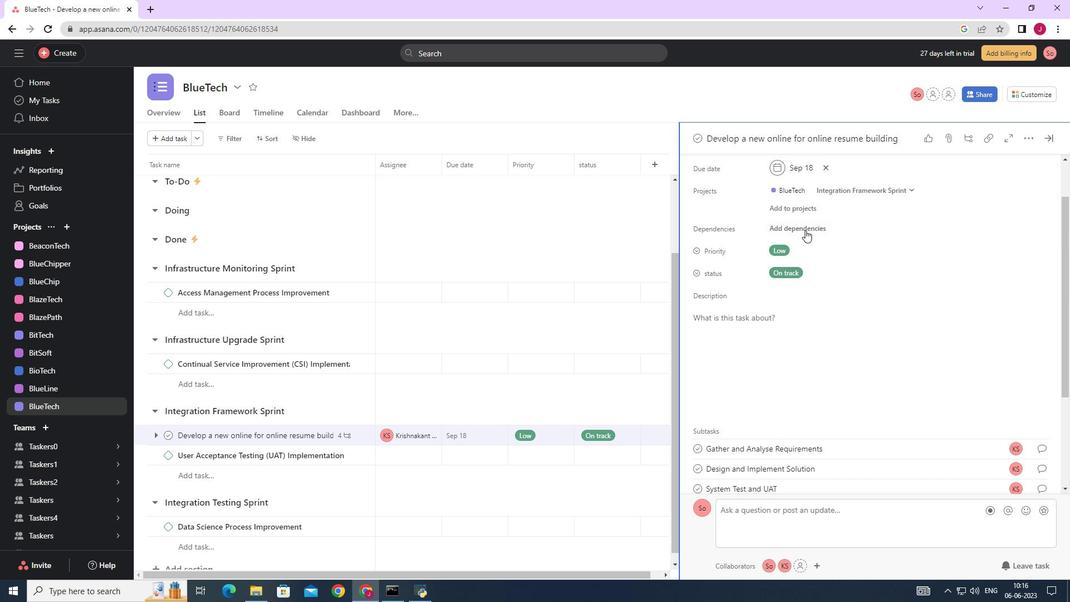 
Action: Mouse moved to (848, 272)
Screenshot: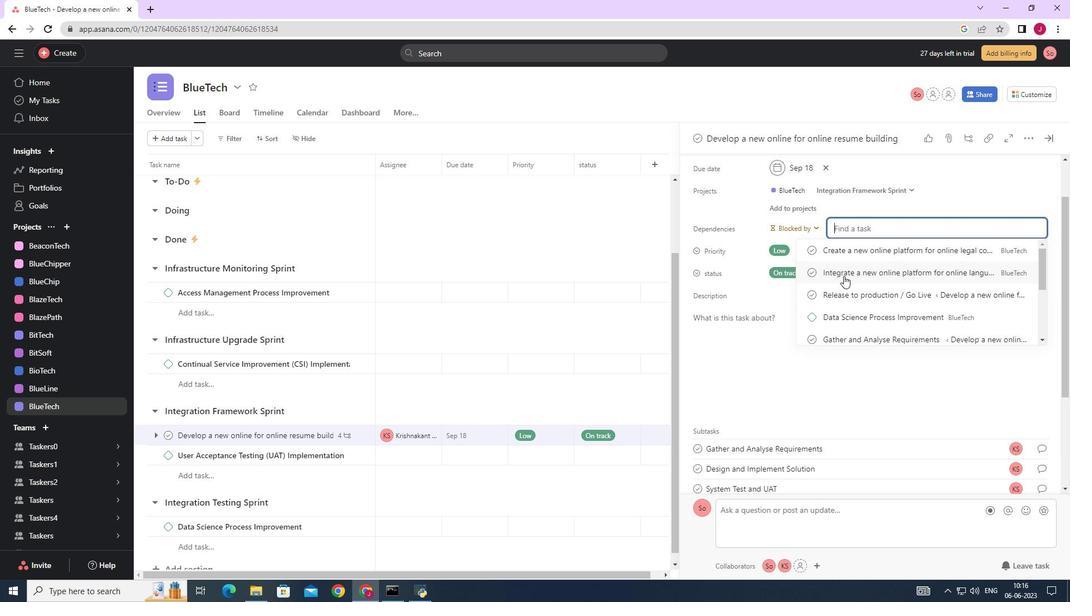 
Action: Mouse pressed left at (848, 272)
Screenshot: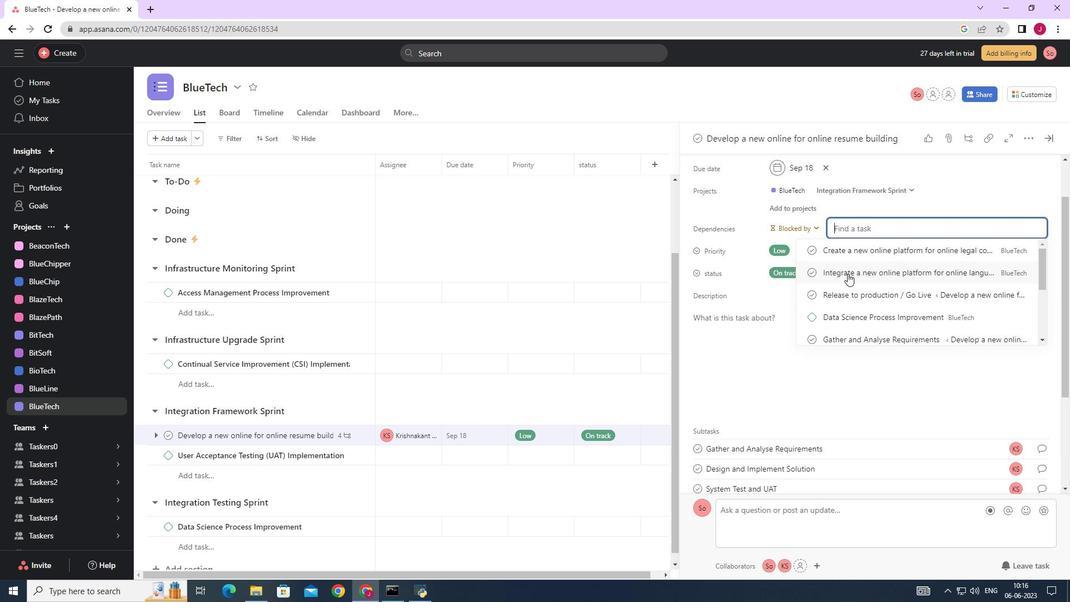 
Action: Mouse moved to (1048, 137)
Screenshot: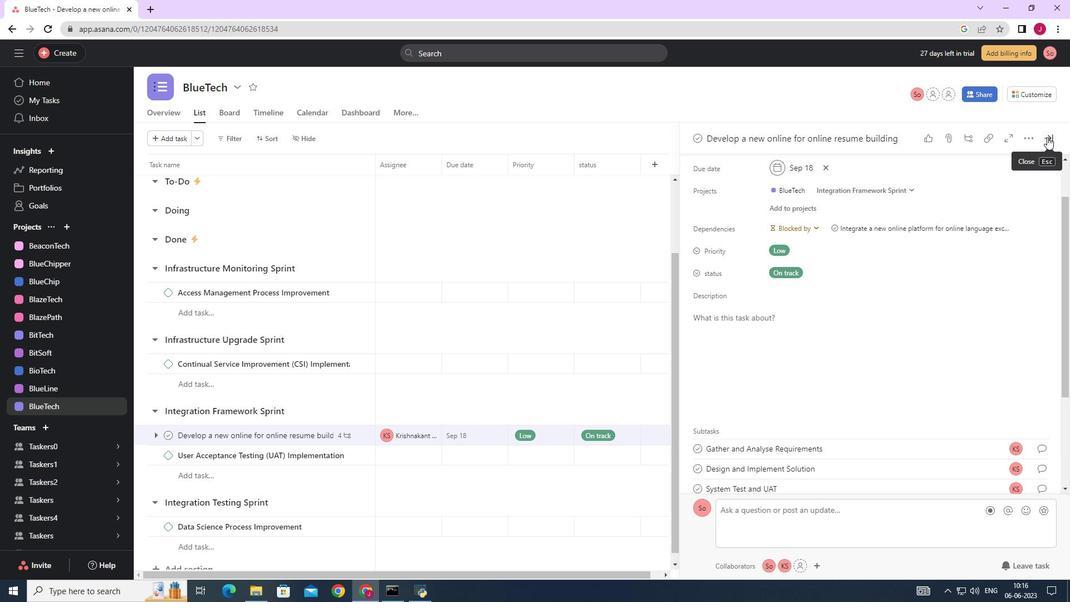 
Action: Mouse pressed left at (1048, 137)
Screenshot: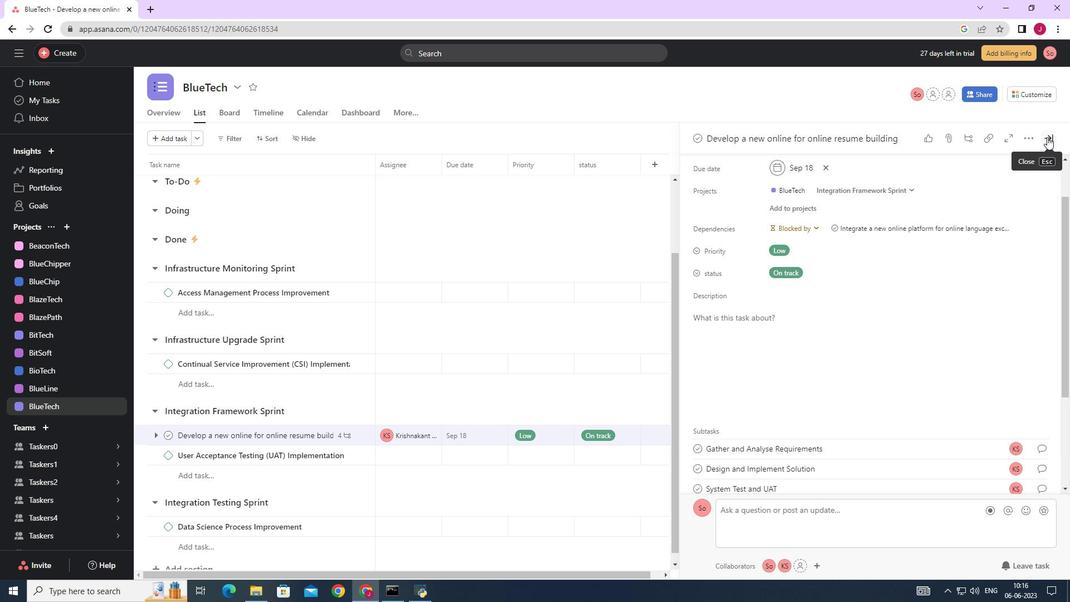 
